 Task: Add Attachment from "Attach a link" to Card Card0000000040 in Board Board0000000010 in Workspace WS0000000004 in Trello. Add Cover Red to Card Card0000000040 in Board Board0000000010 in Workspace WS0000000004 in Trello. Add "Join Card" Button Button0000000040  to Card Card0000000040 in Board Board0000000010 in Workspace WS0000000004 in Trello. Add Description DS0000000040 to Card Card0000000040 in Board Board0000000010 in Workspace WS0000000004 in Trello. Add Comment CM0000000040 to Card Card0000000040 in Board Board0000000010 in Workspace WS0000000004 in Trello
Action: Mouse moved to (846, 434)
Screenshot: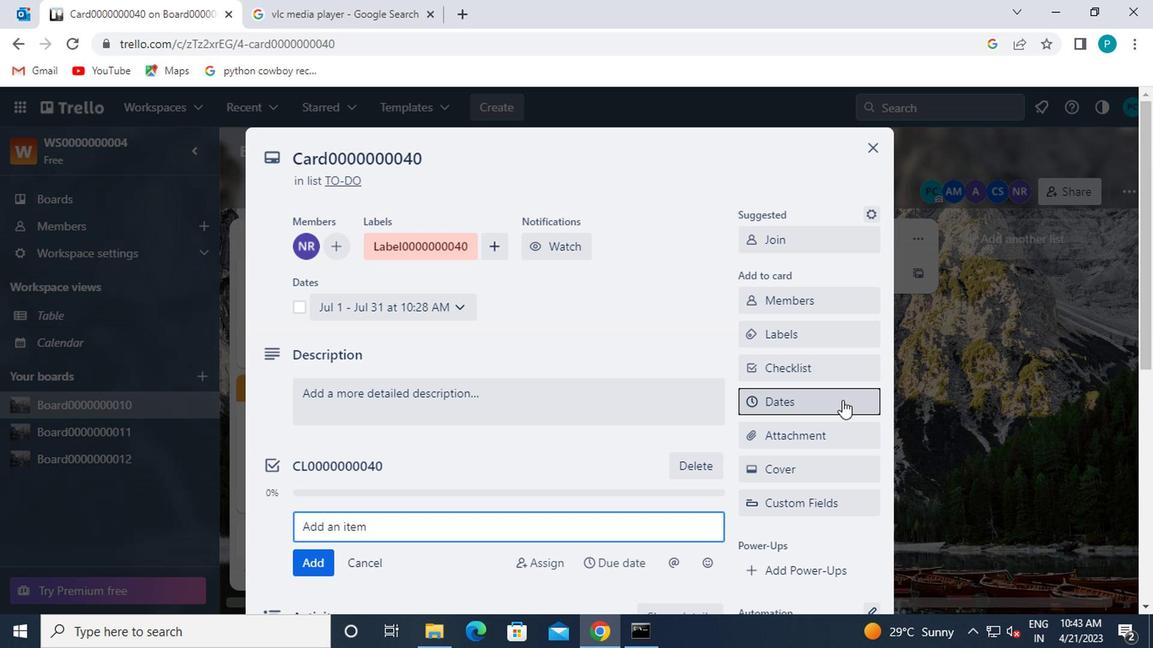 
Action: Mouse pressed left at (846, 434)
Screenshot: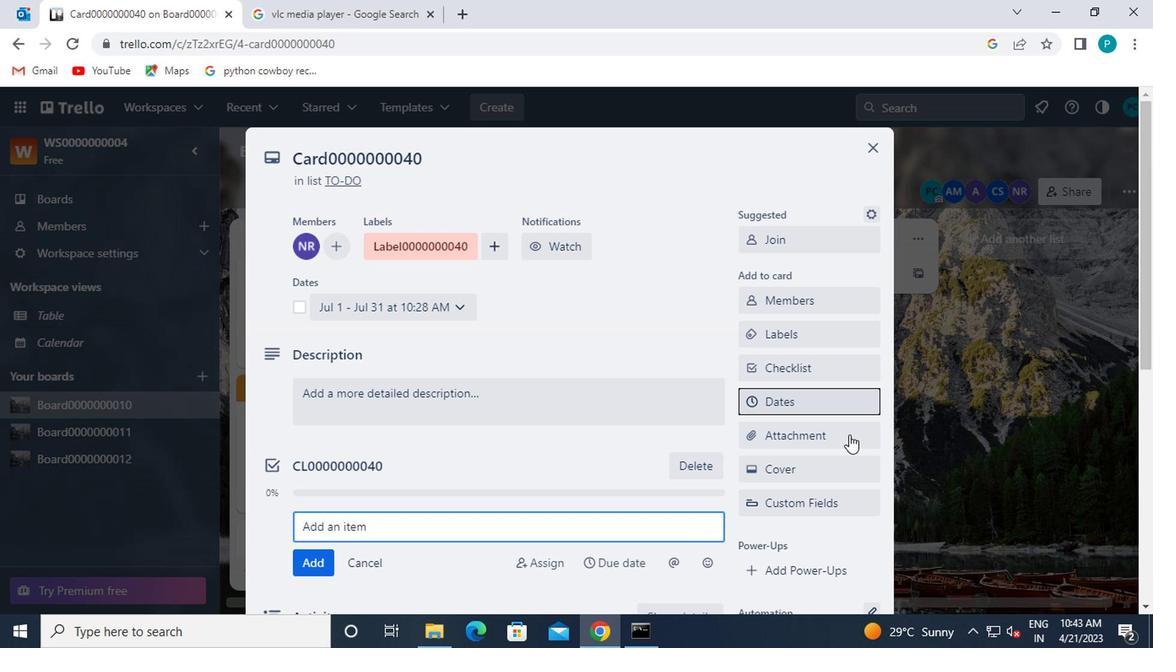 
Action: Mouse moved to (362, 14)
Screenshot: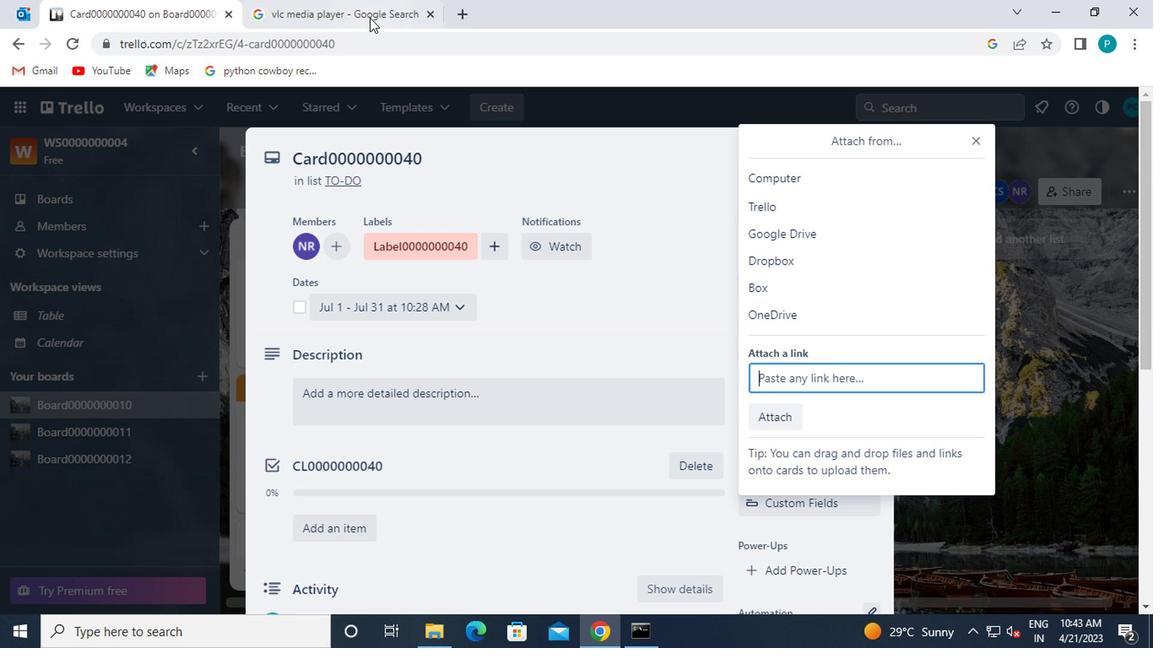 
Action: Mouse pressed left at (362, 14)
Screenshot: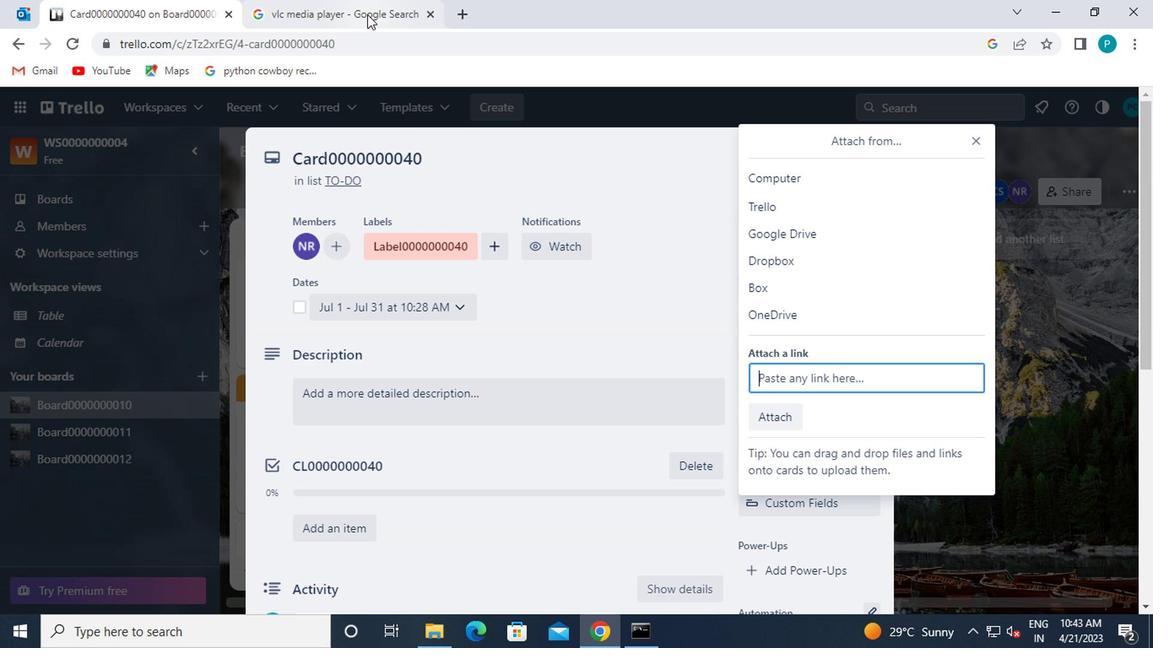 
Action: Key pressed ctrl+C
Screenshot: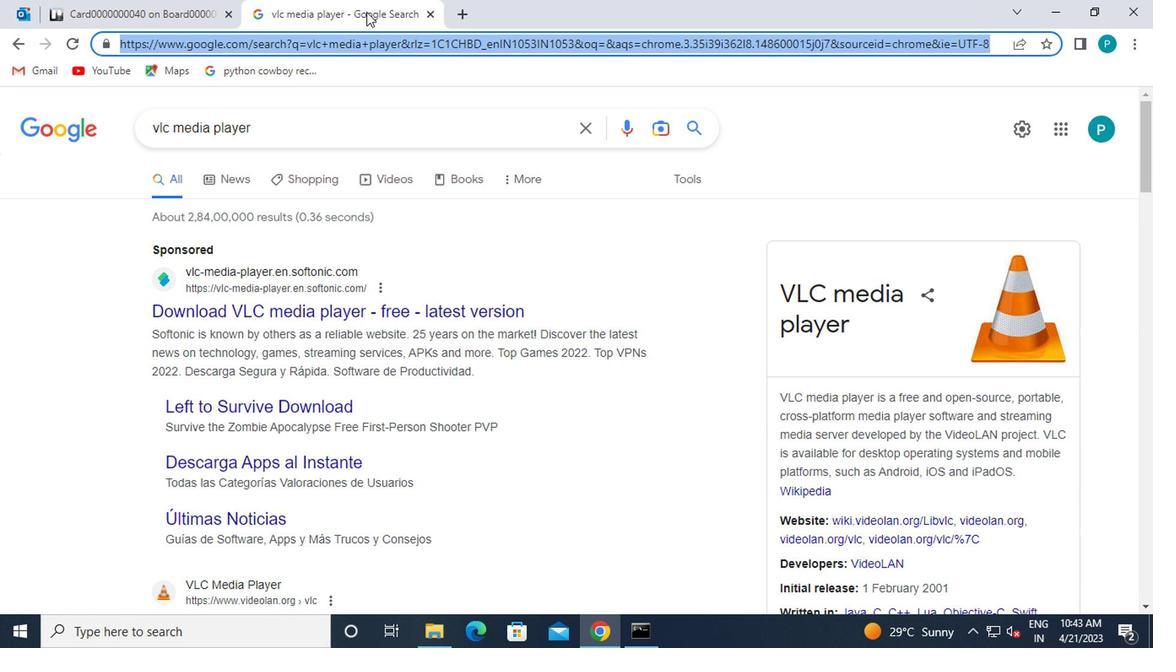 
Action: Mouse moved to (184, 10)
Screenshot: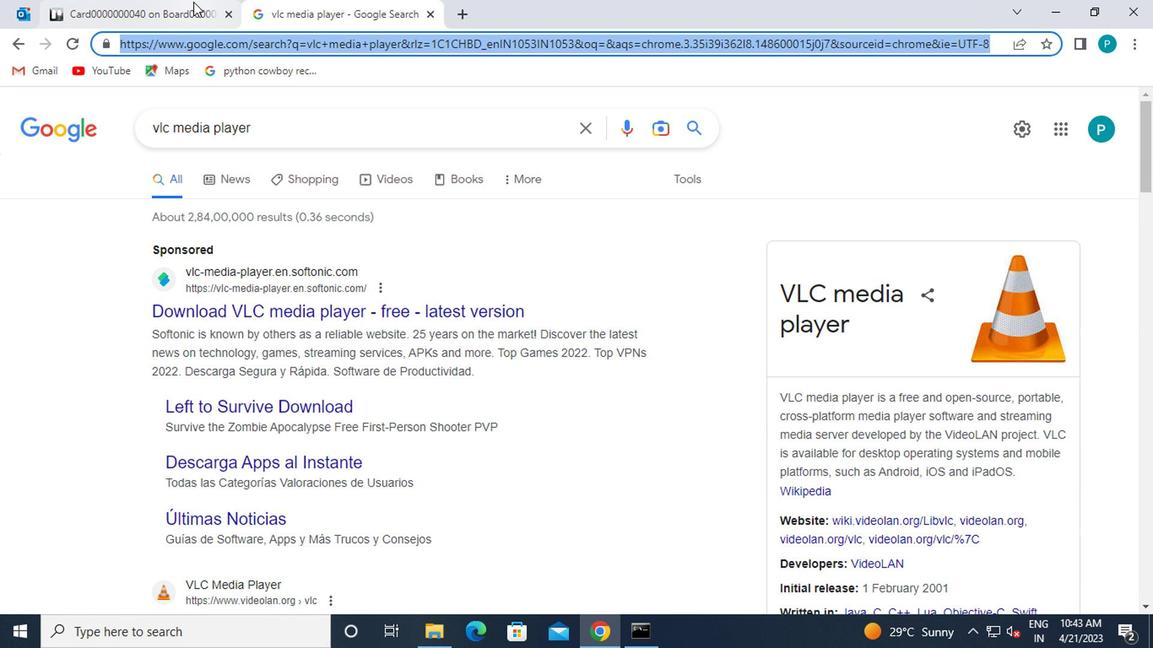 
Action: Mouse pressed left at (184, 10)
Screenshot: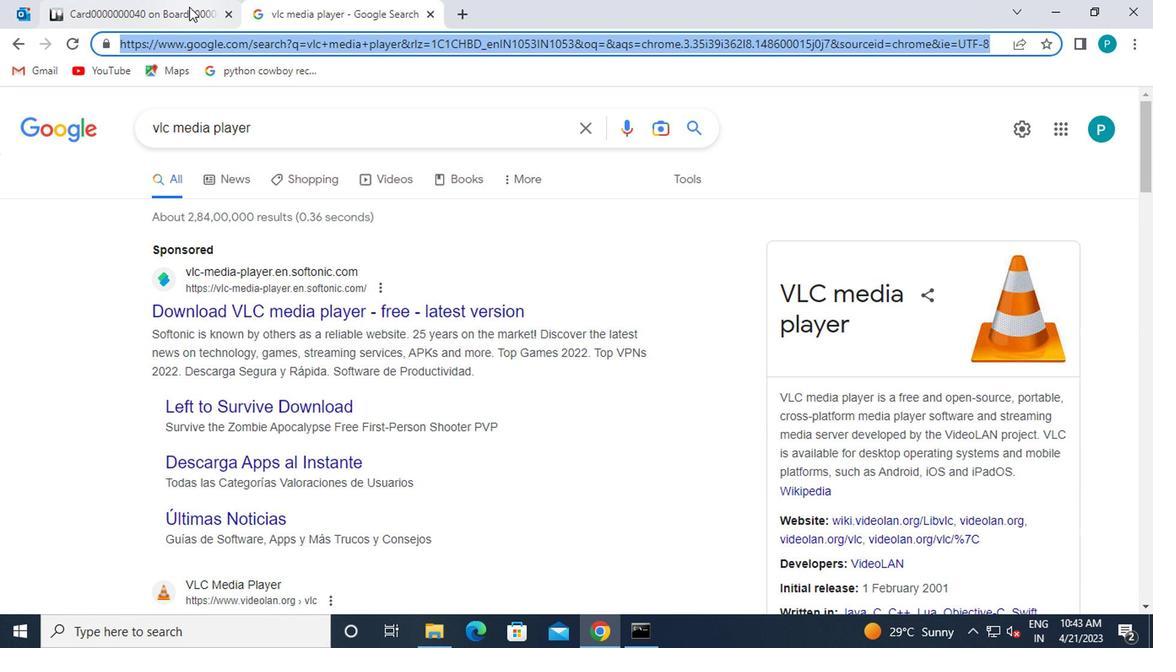 
Action: Mouse moved to (197, 4)
Screenshot: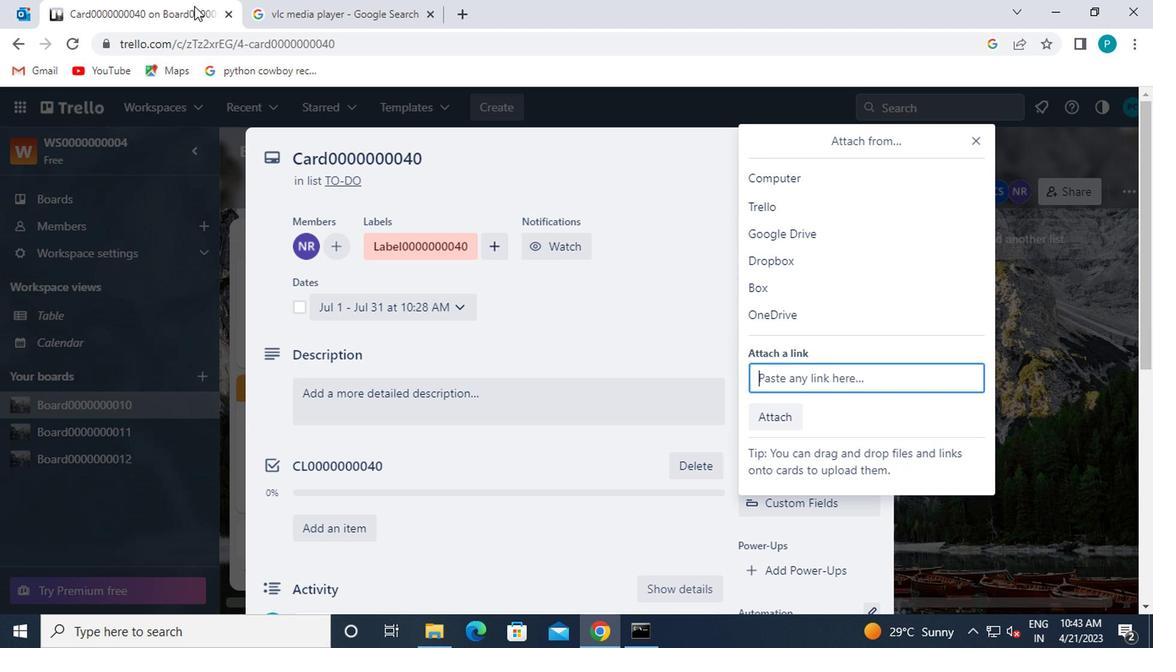 
Action: Key pressed ctrl+V
Screenshot: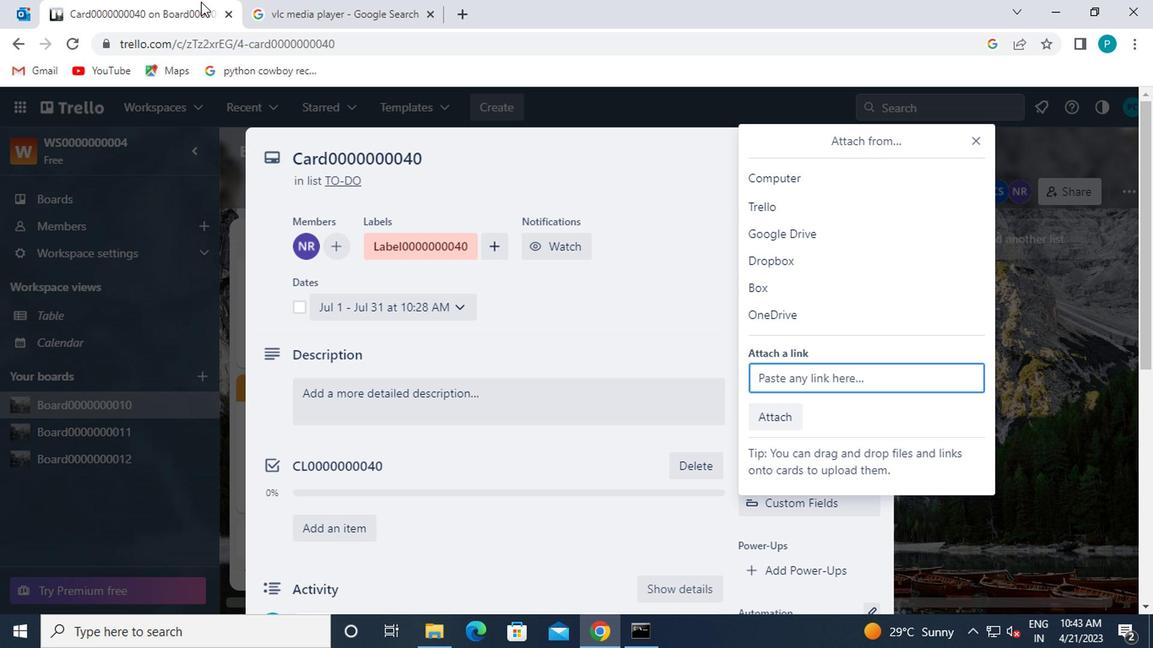 
Action: Mouse moved to (833, 415)
Screenshot: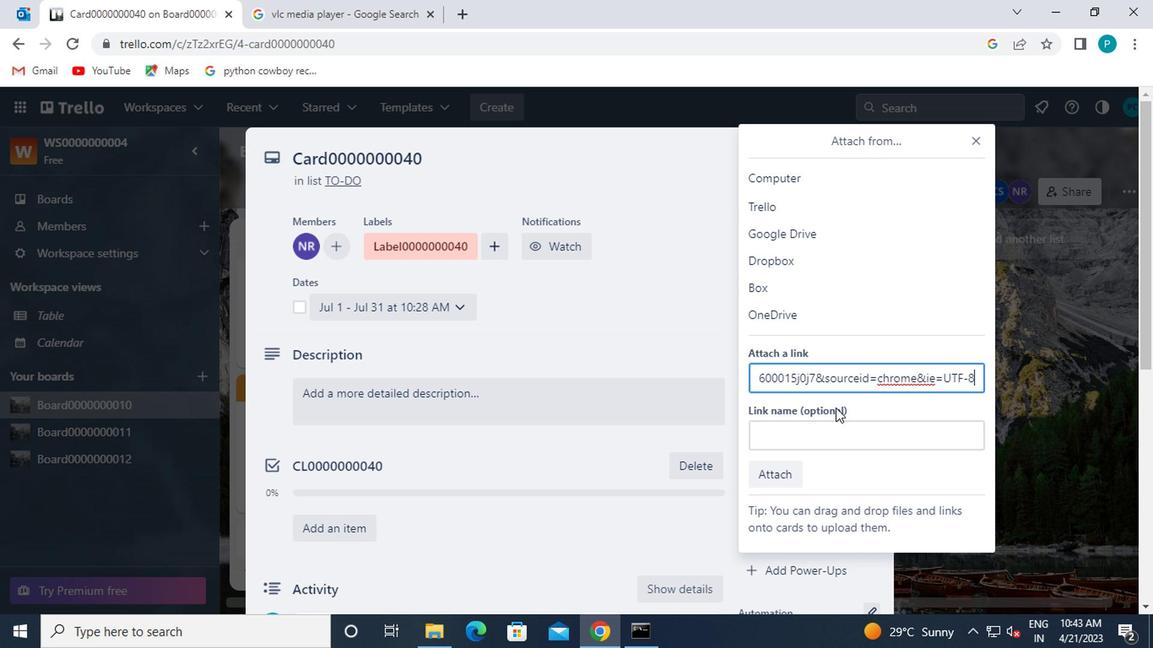 
Action: Mouse scrolled (833, 413) with delta (0, -1)
Screenshot: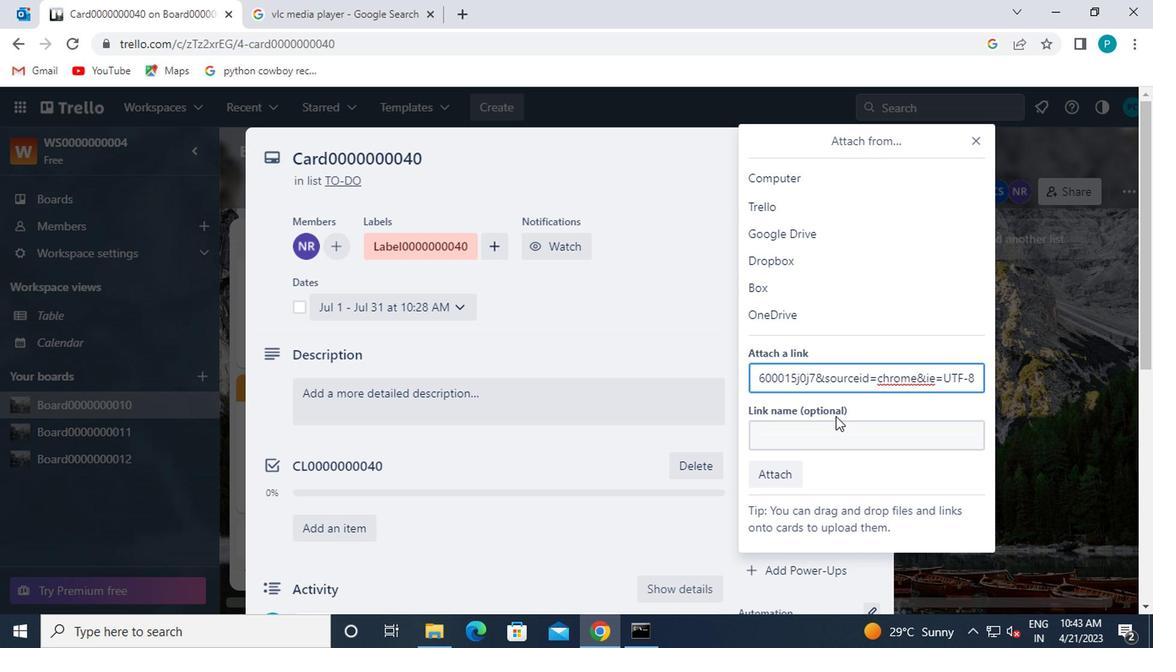 
Action: Mouse moved to (791, 466)
Screenshot: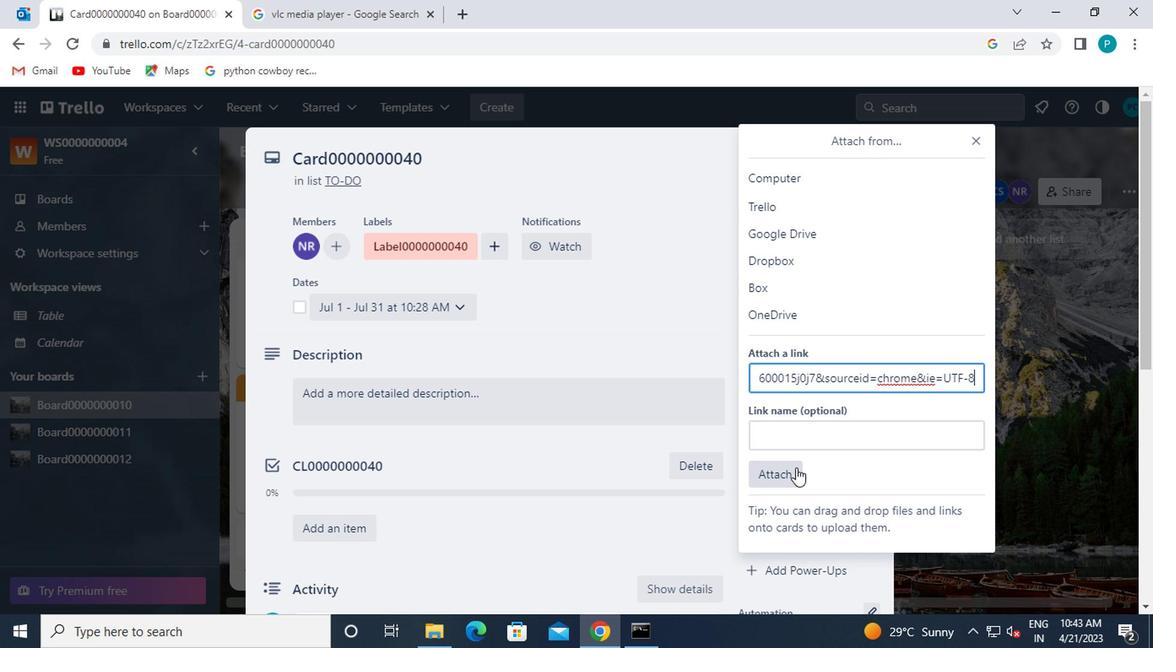 
Action: Mouse pressed left at (791, 466)
Screenshot: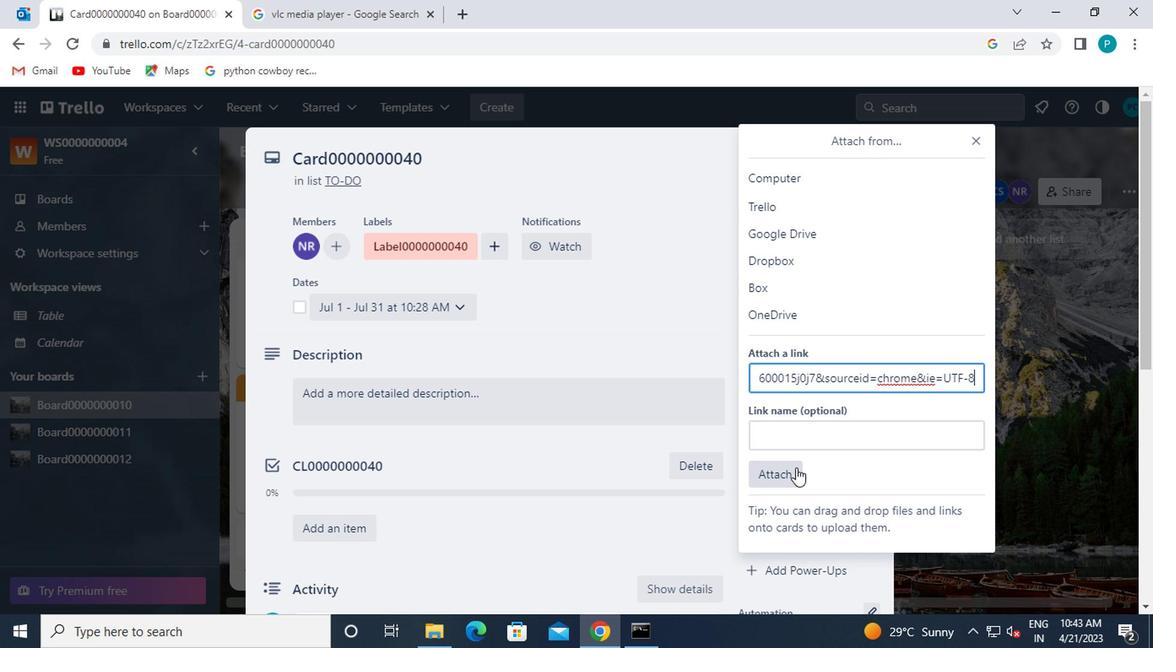 
Action: Mouse moved to (722, 424)
Screenshot: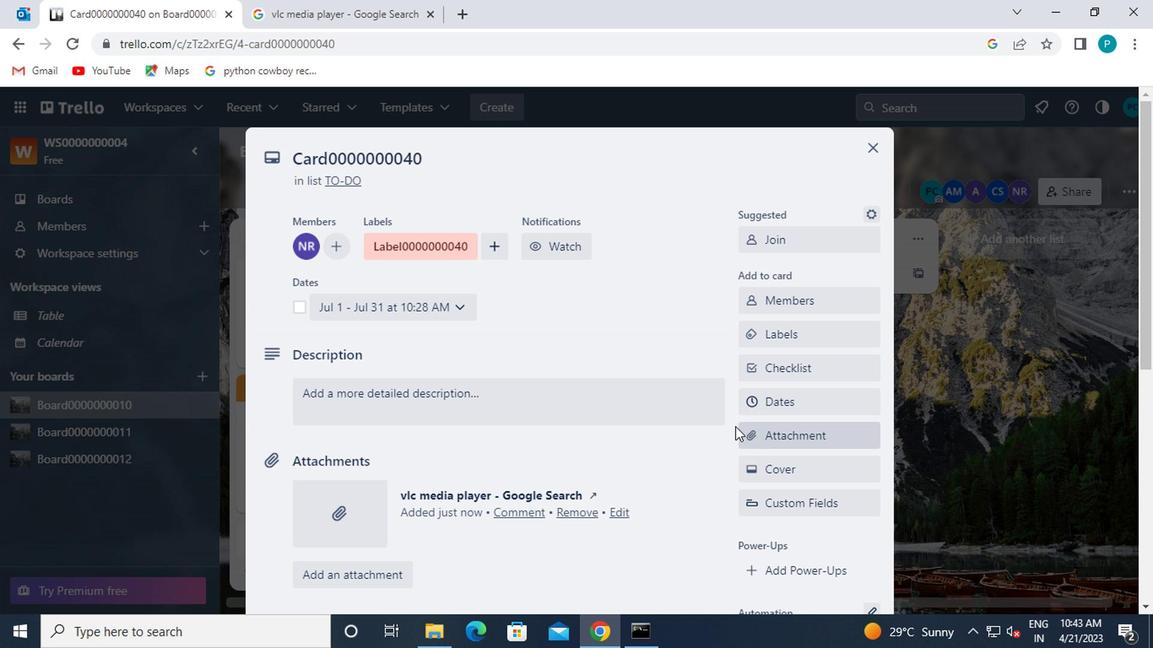 
Action: Mouse scrolled (722, 424) with delta (0, 0)
Screenshot: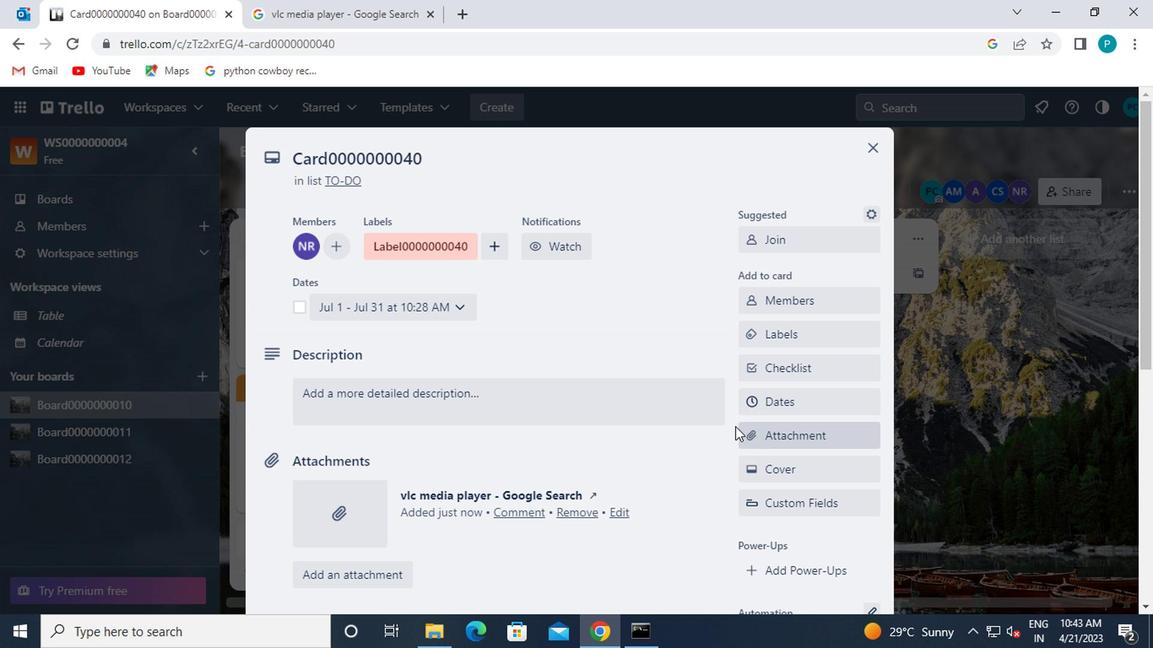 
Action: Mouse moved to (756, 392)
Screenshot: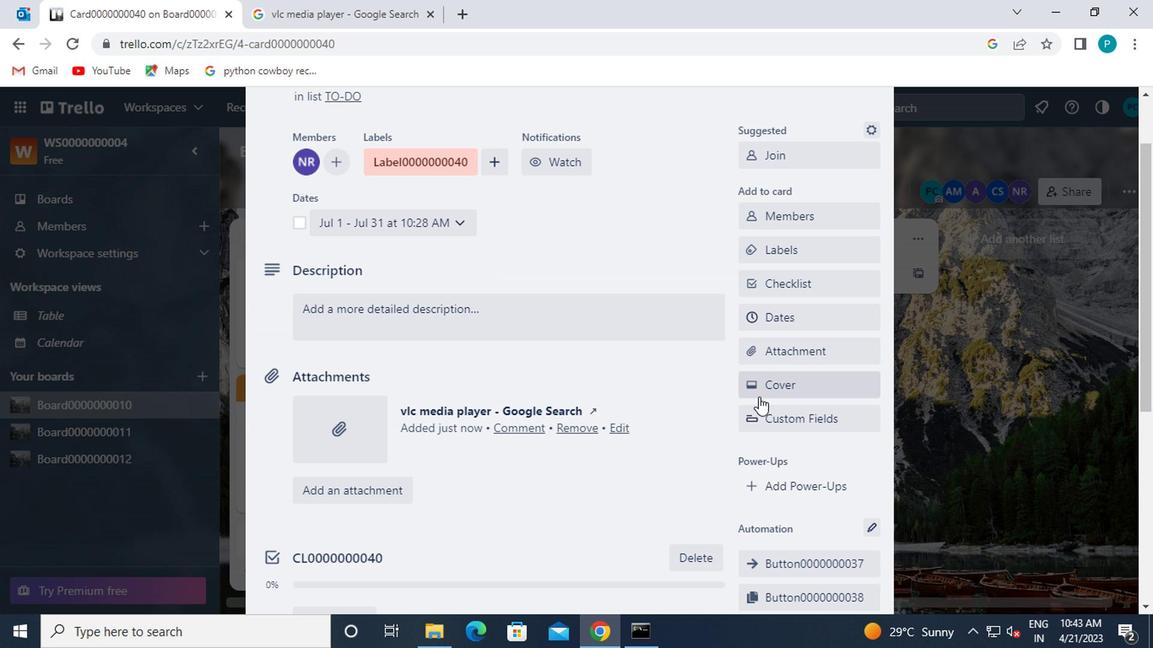 
Action: Mouse pressed left at (756, 392)
Screenshot: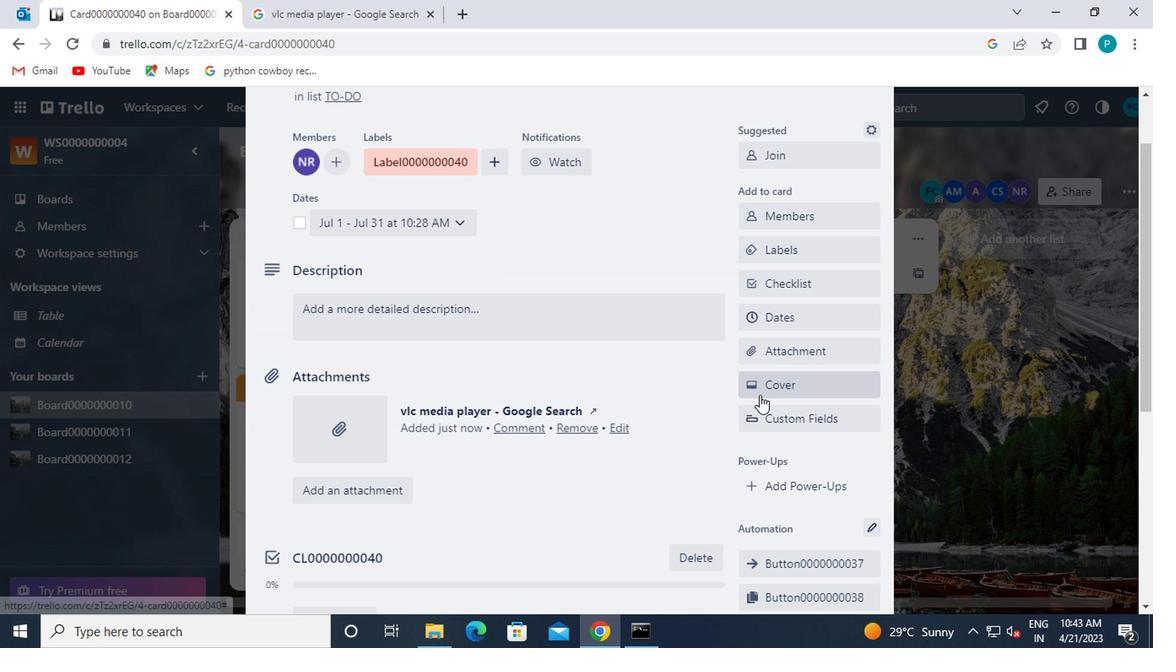 
Action: Mouse moved to (894, 293)
Screenshot: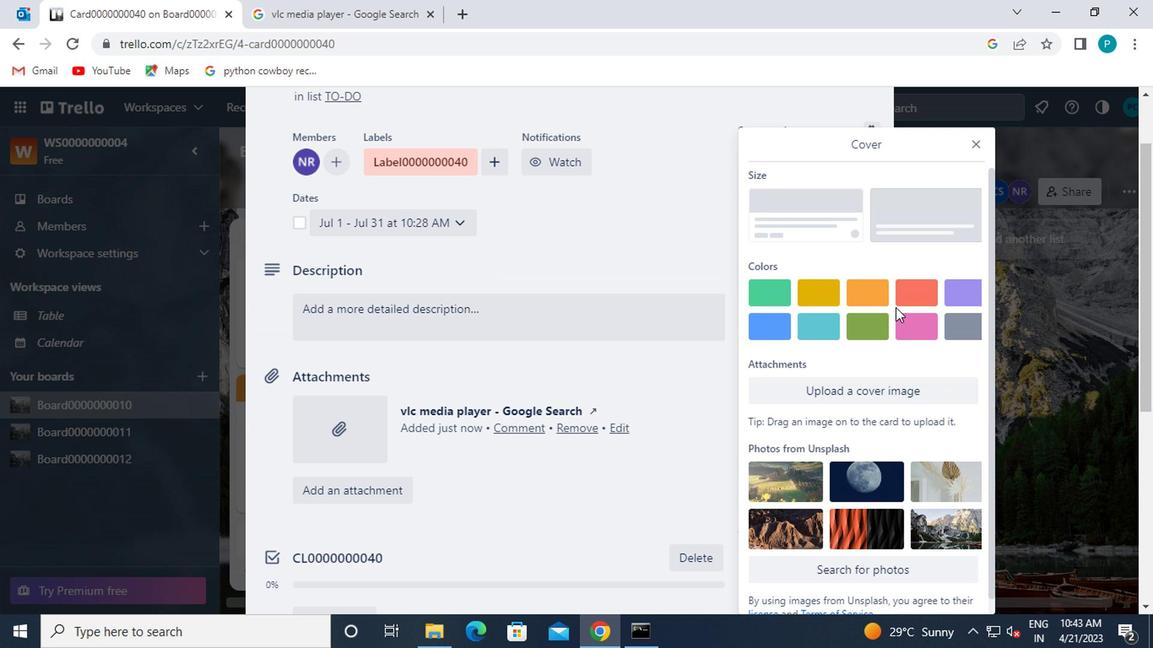 
Action: Mouse pressed left at (894, 293)
Screenshot: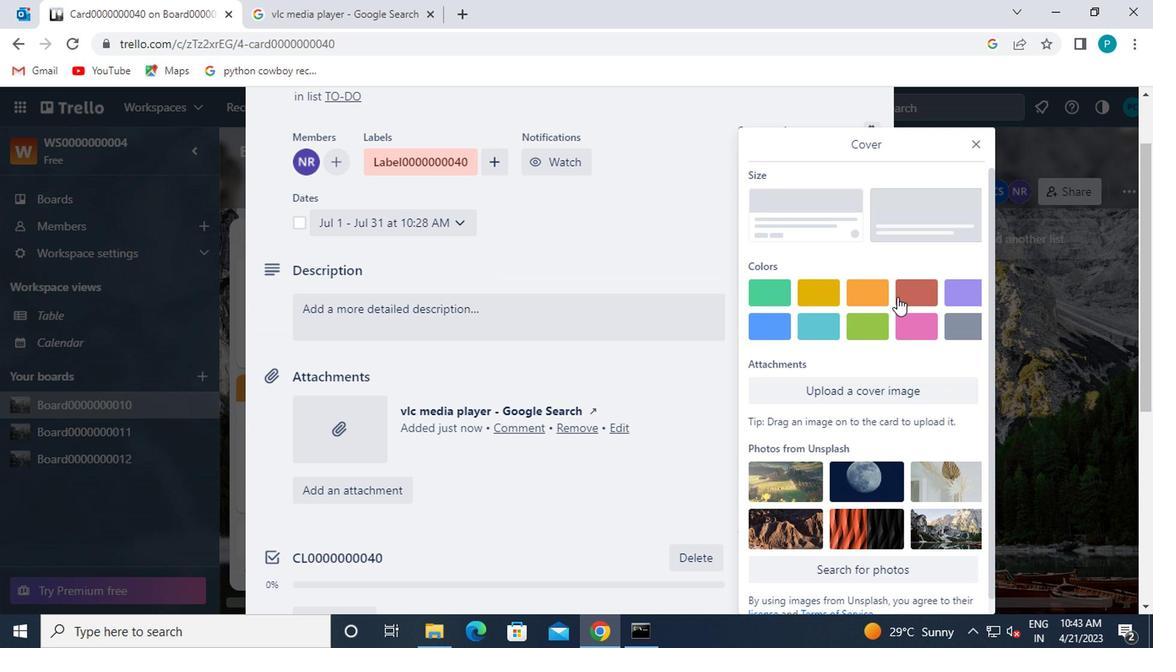 
Action: Mouse moved to (972, 145)
Screenshot: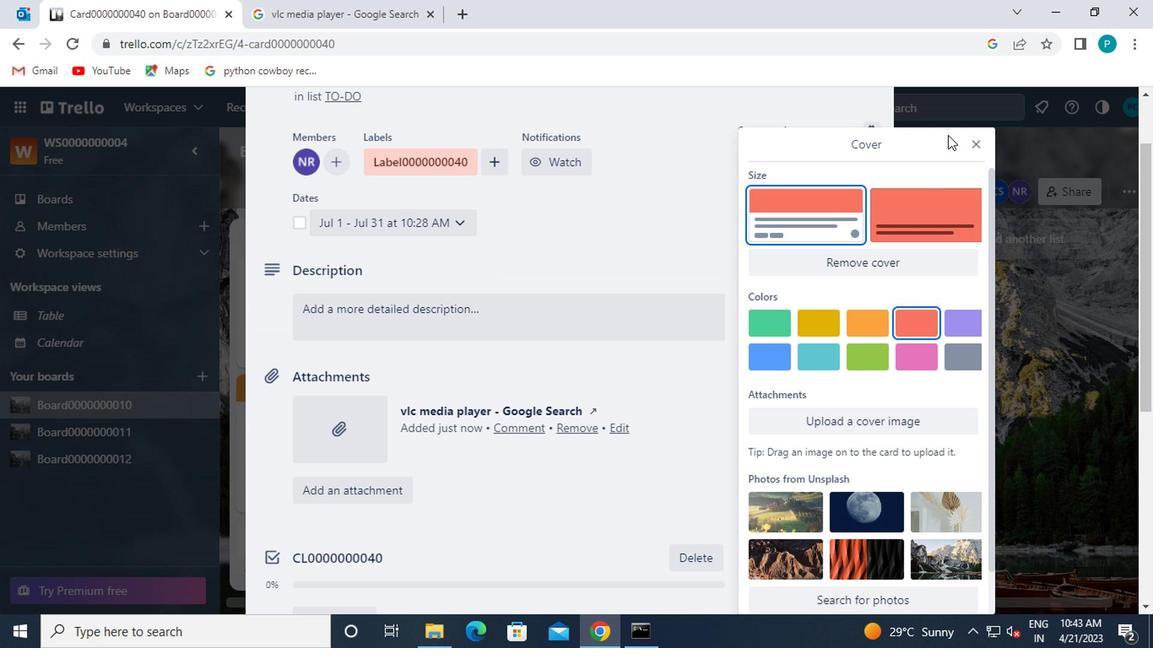 
Action: Mouse pressed left at (972, 145)
Screenshot: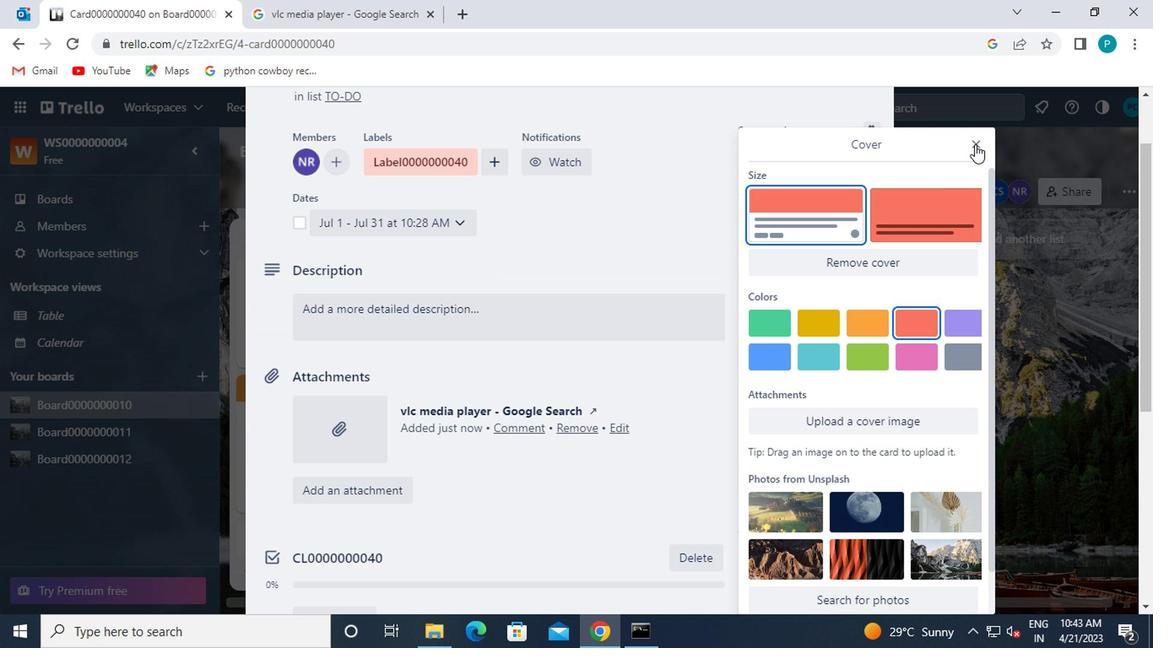 
Action: Mouse moved to (701, 387)
Screenshot: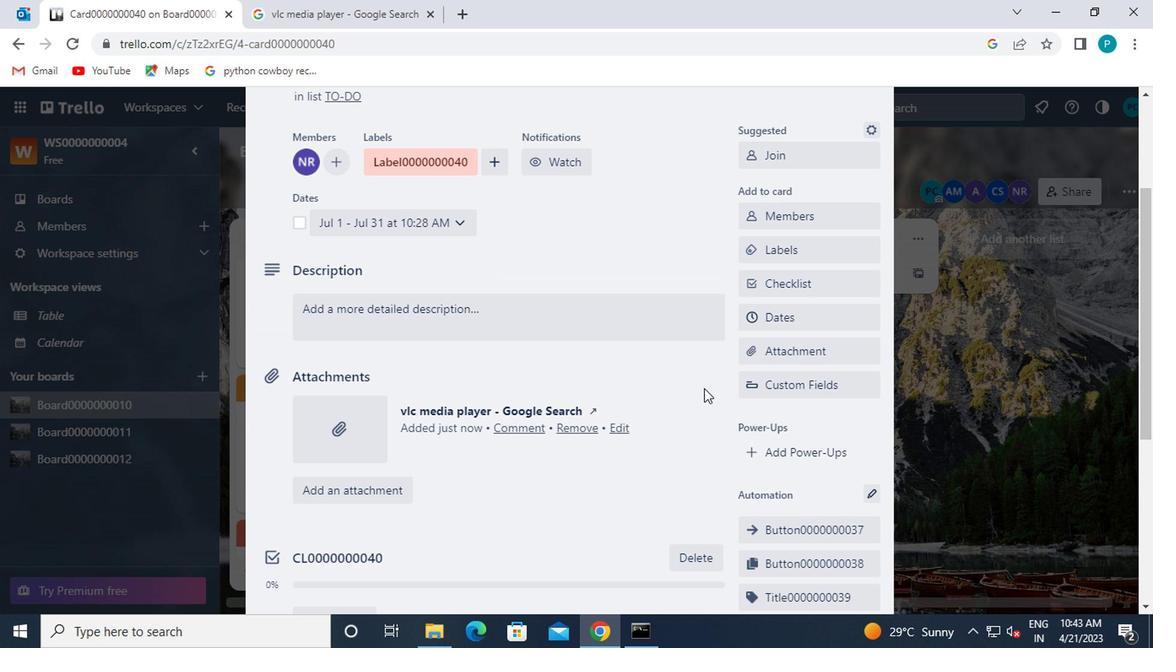 
Action: Mouse scrolled (701, 386) with delta (0, -1)
Screenshot: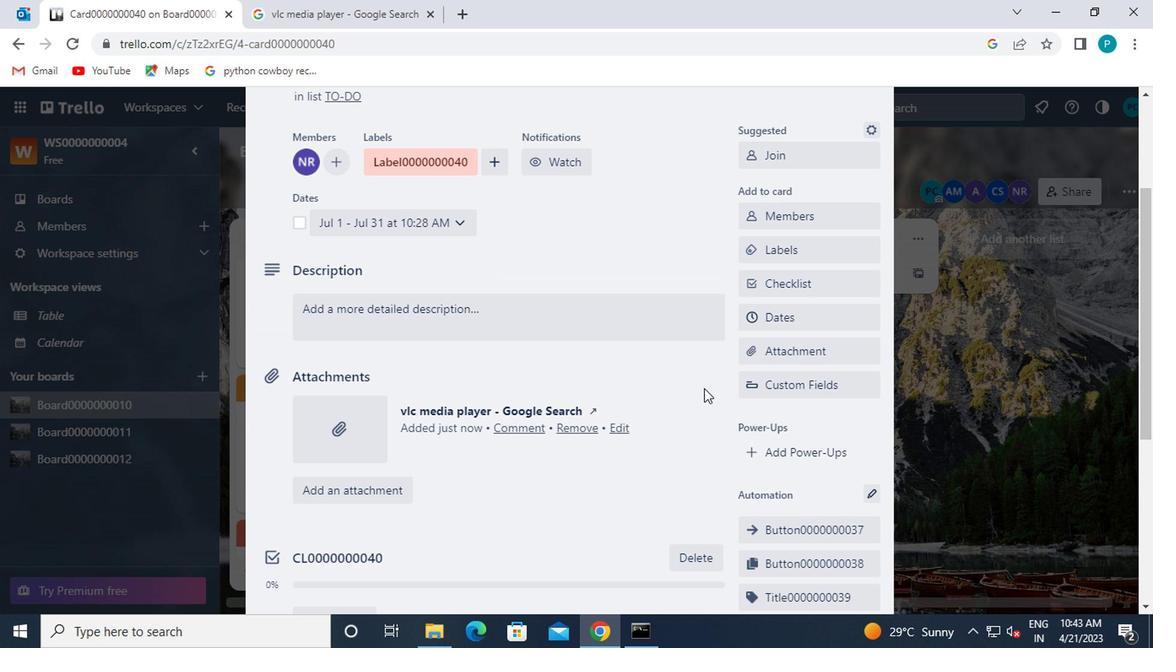 
Action: Mouse moved to (765, 539)
Screenshot: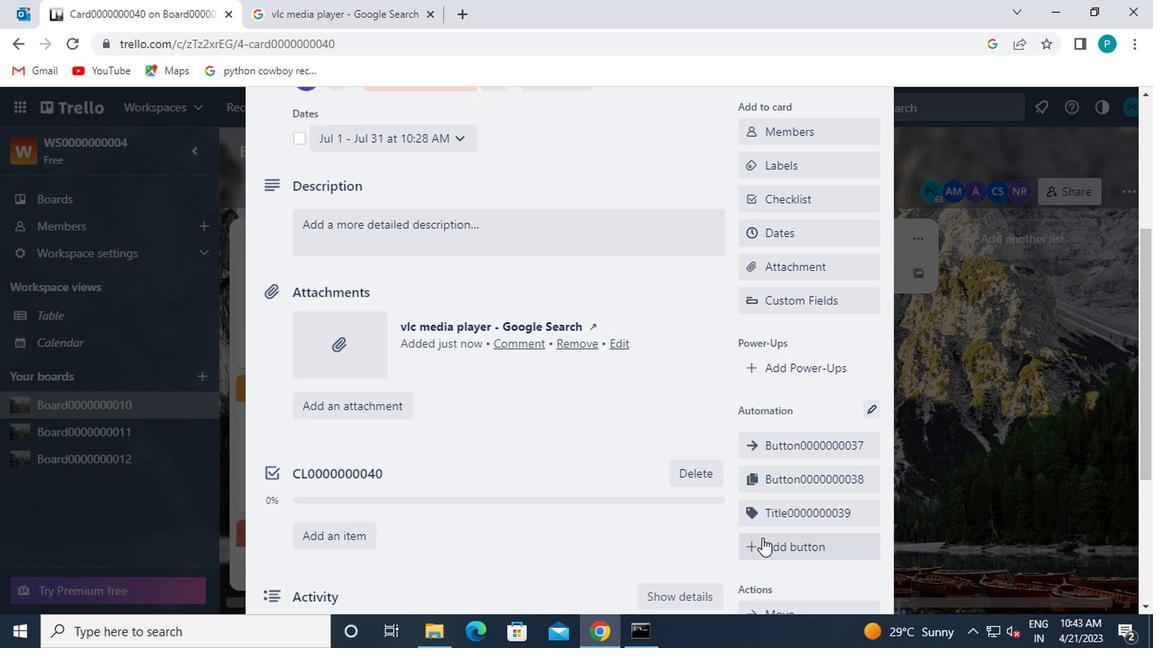 
Action: Mouse pressed left at (765, 539)
Screenshot: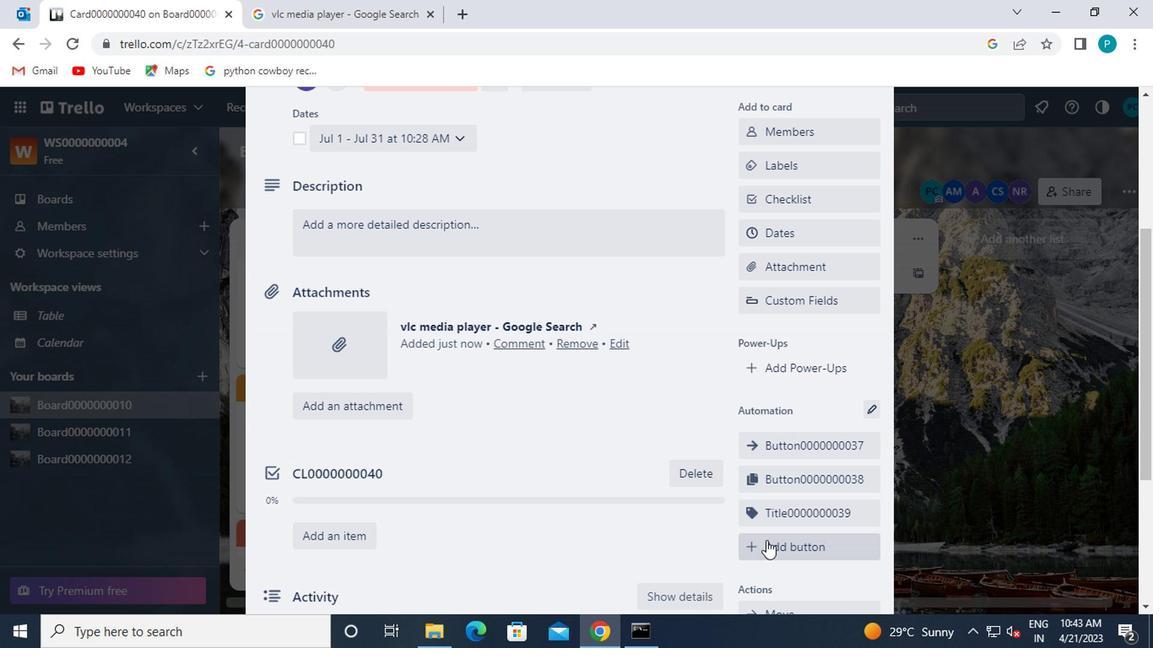 
Action: Mouse moved to (800, 330)
Screenshot: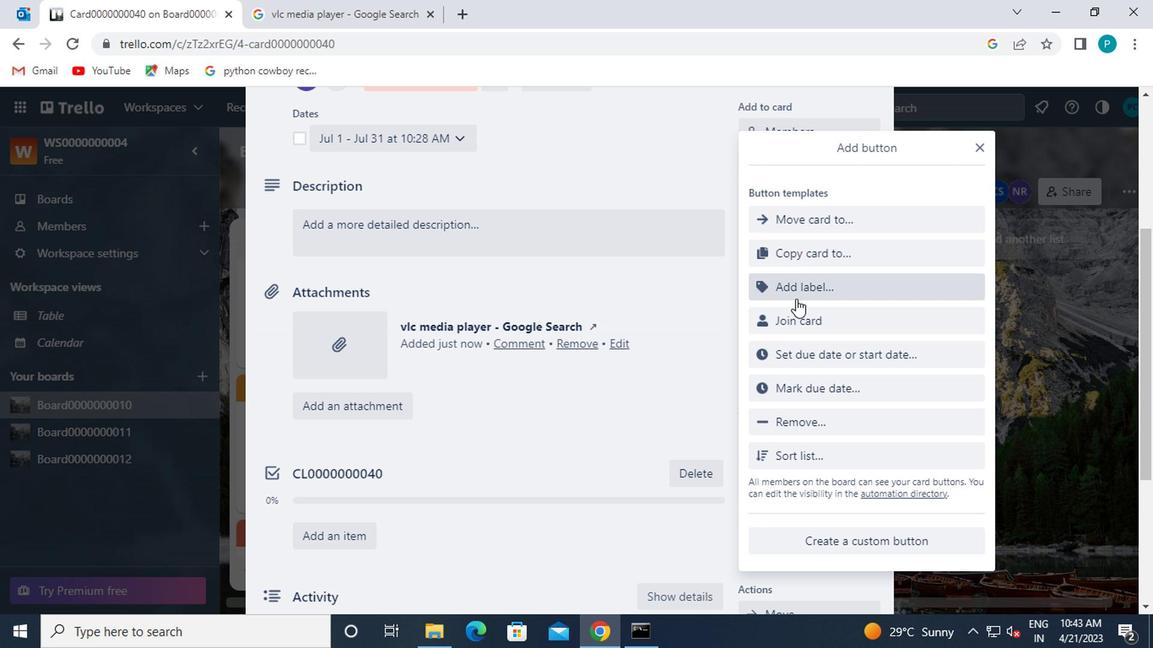 
Action: Mouse pressed left at (800, 330)
Screenshot: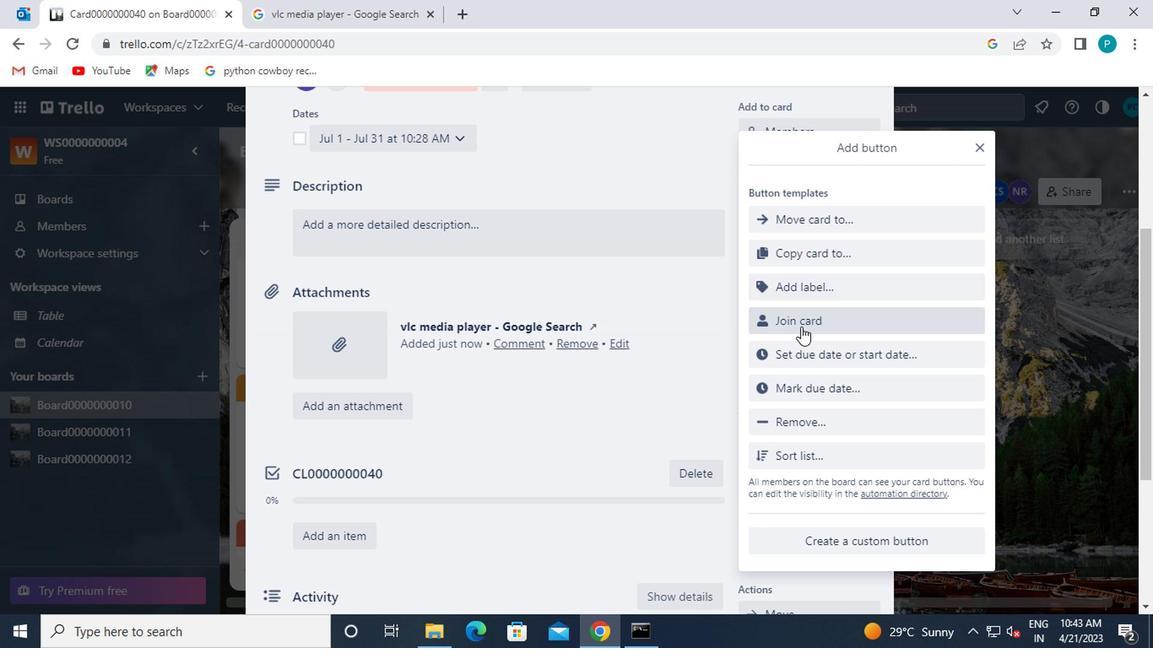 
Action: Mouse moved to (798, 310)
Screenshot: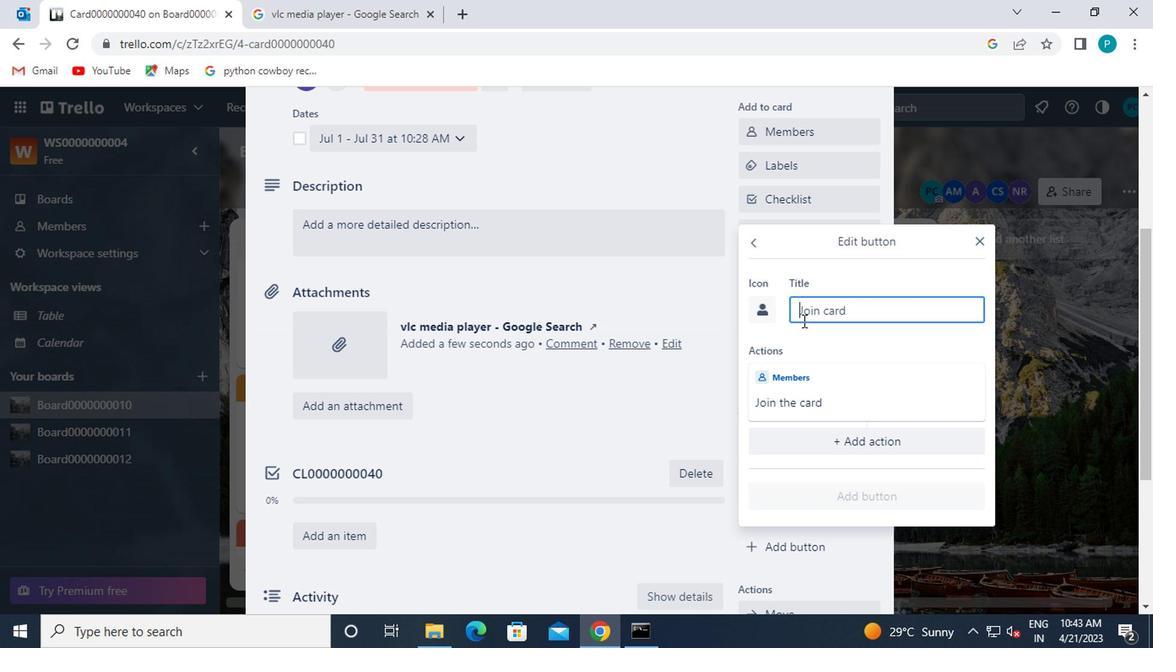 
Action: Mouse pressed left at (798, 310)
Screenshot: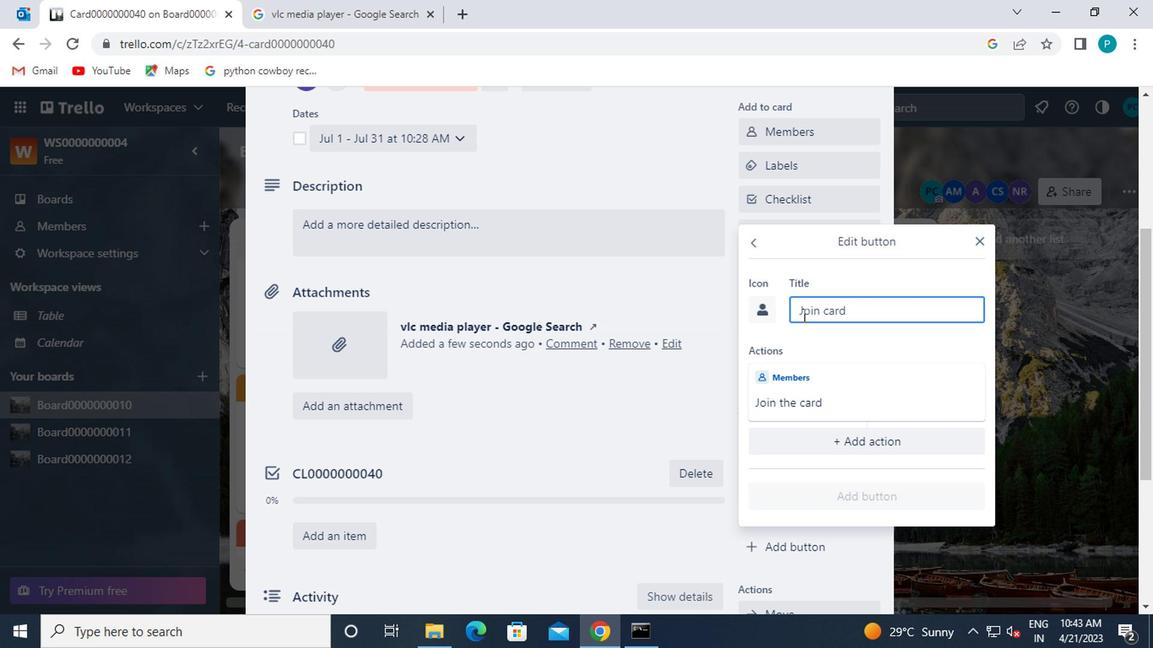 
Action: Mouse moved to (798, 310)
Screenshot: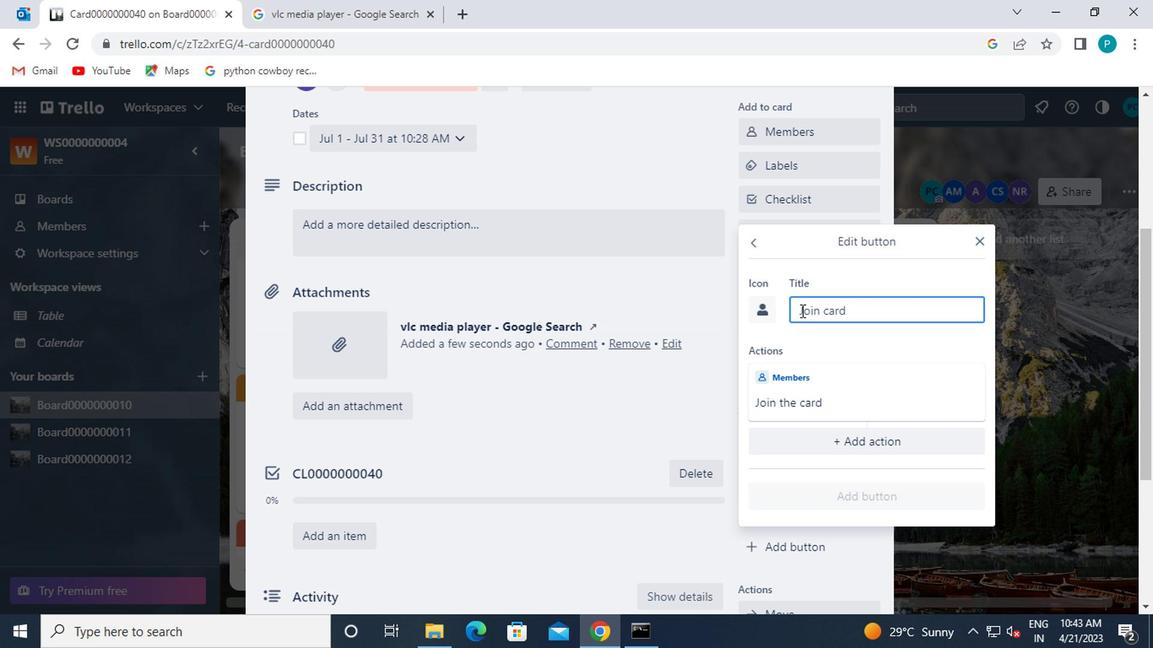 
Action: Key pressed <Key.caps_lock>ctrl+B<Key.caps_lock><Key.backspace><Key.caps_lock>b<Key.caps_lock><Key.backspace>b<Key.caps_lock>utton0000000040
Screenshot: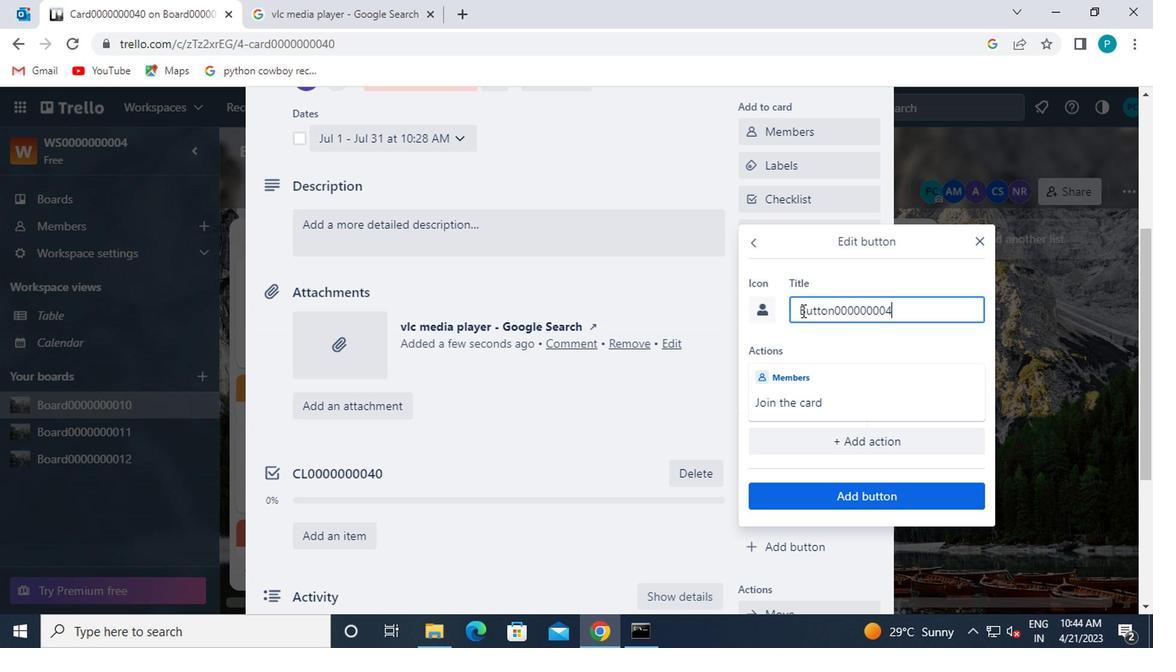 
Action: Mouse moved to (833, 484)
Screenshot: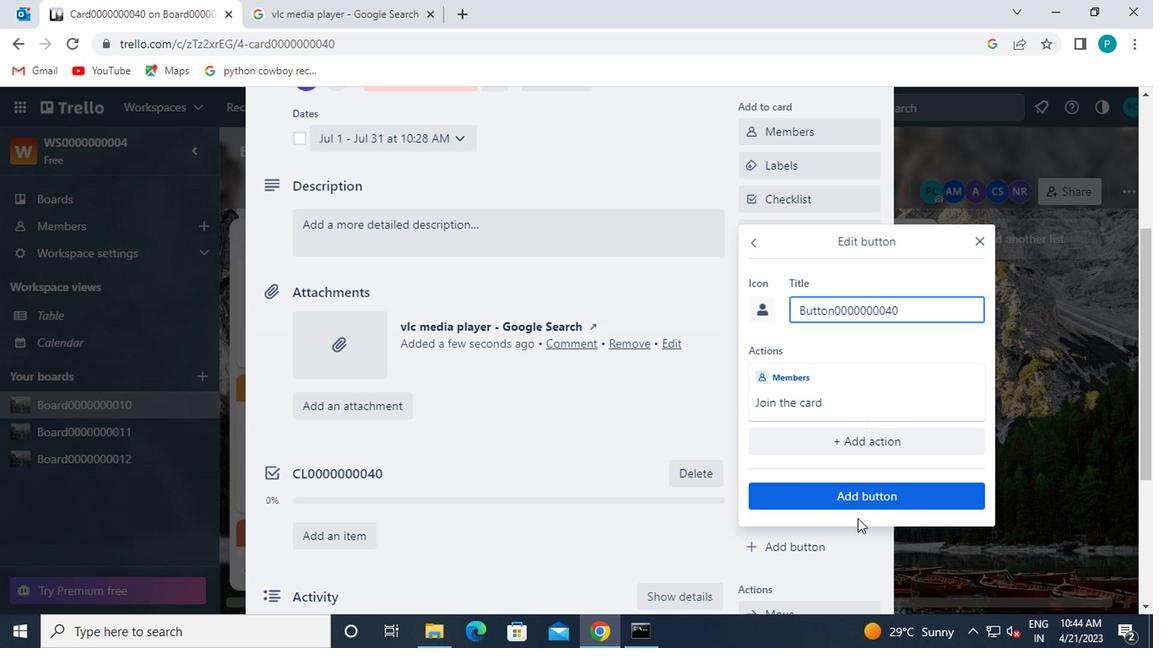 
Action: Mouse pressed left at (833, 484)
Screenshot: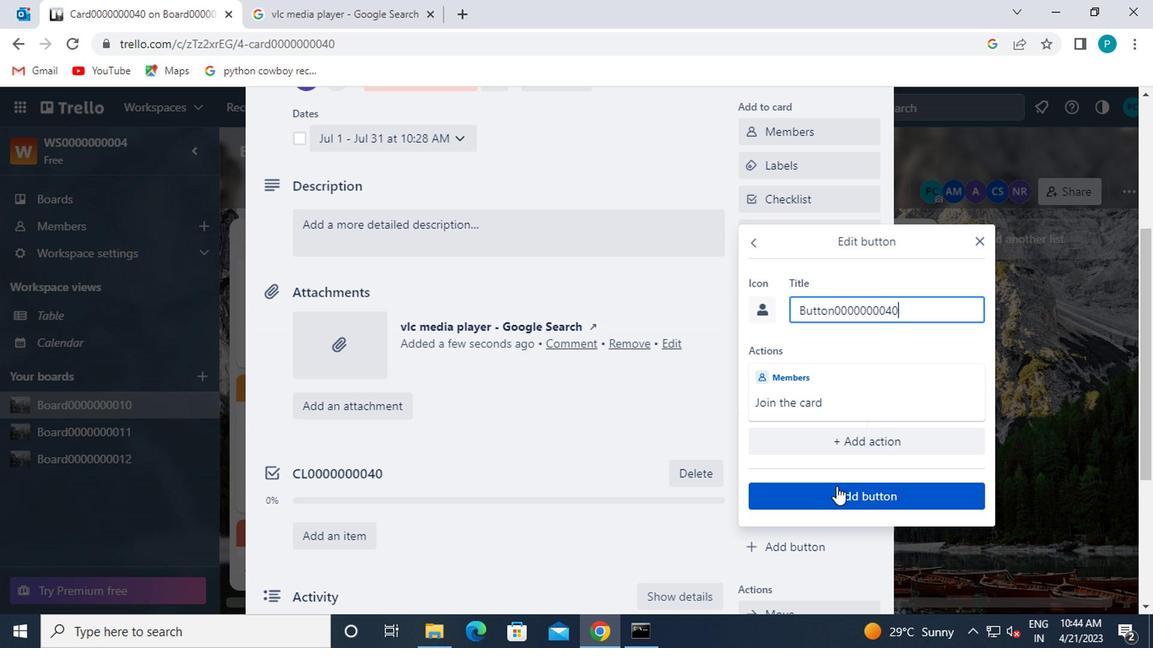 
Action: Mouse moved to (444, 244)
Screenshot: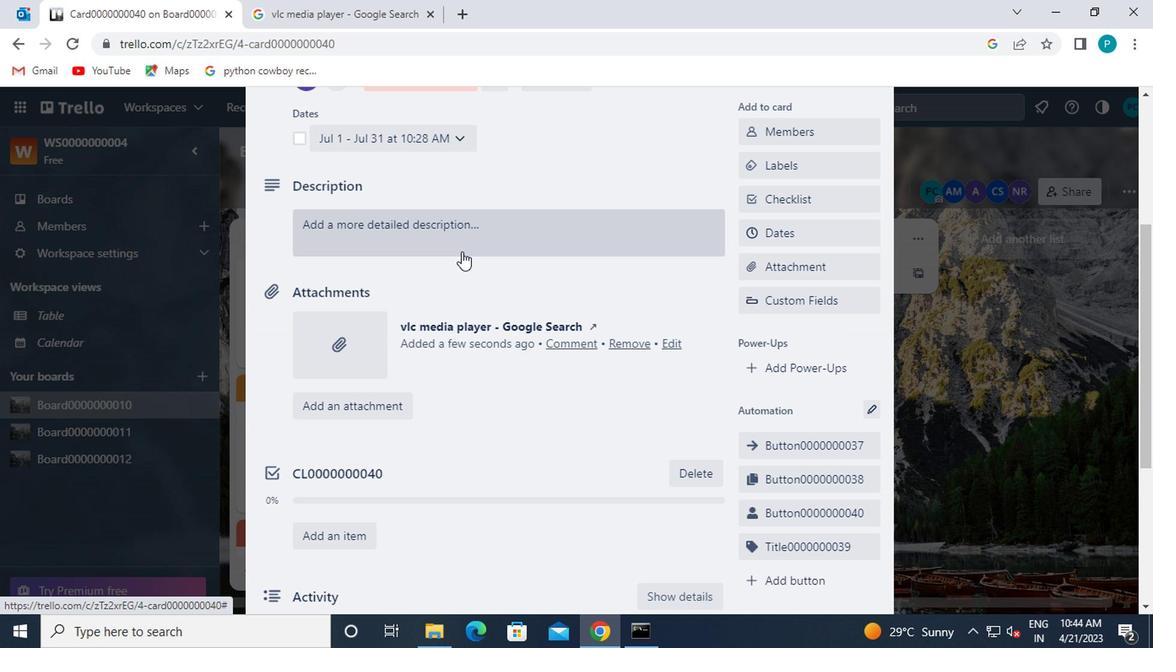
Action: Mouse pressed left at (444, 244)
Screenshot: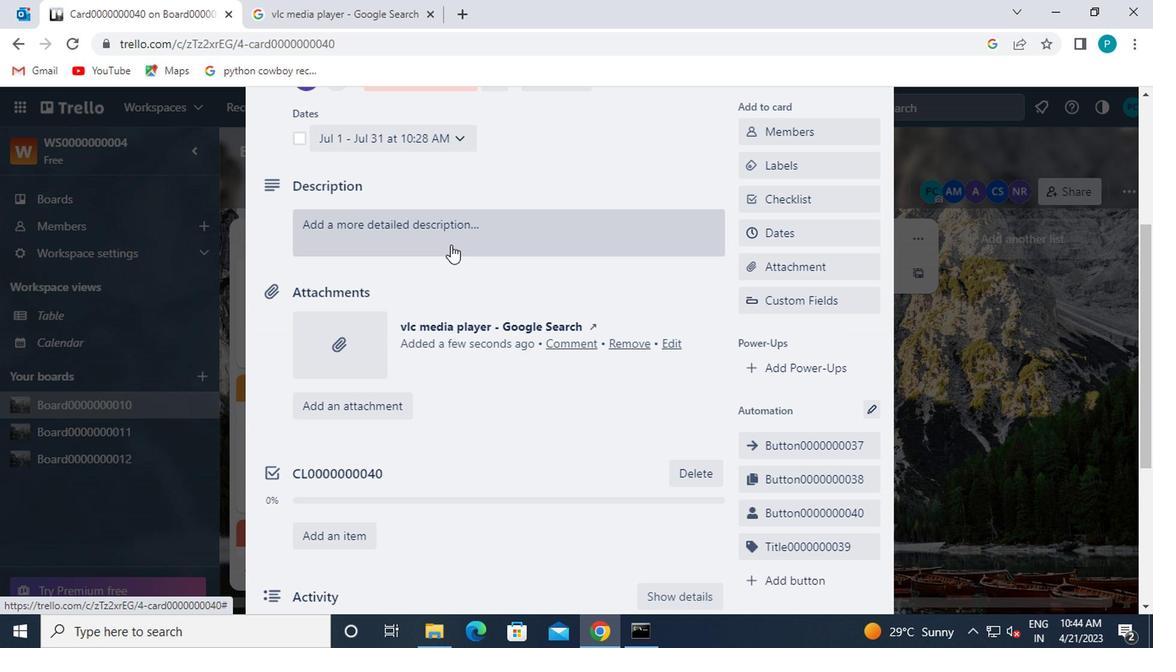 
Action: Key pressed <Key.caps_lock>ds0000000040
Screenshot: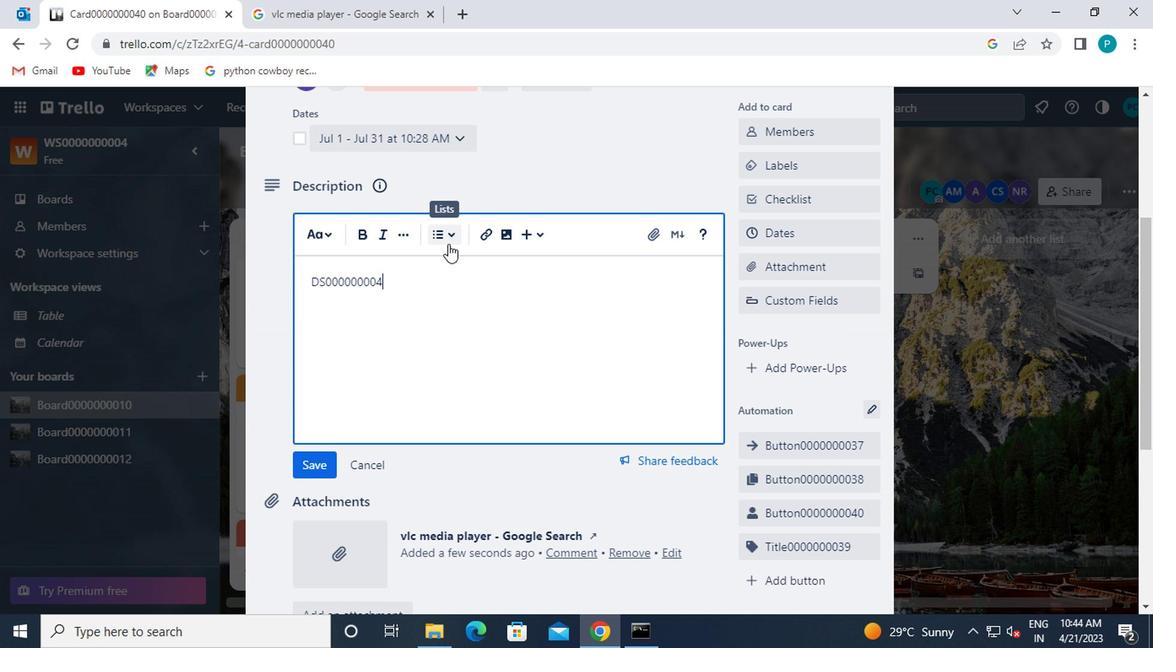 
Action: Mouse moved to (312, 456)
Screenshot: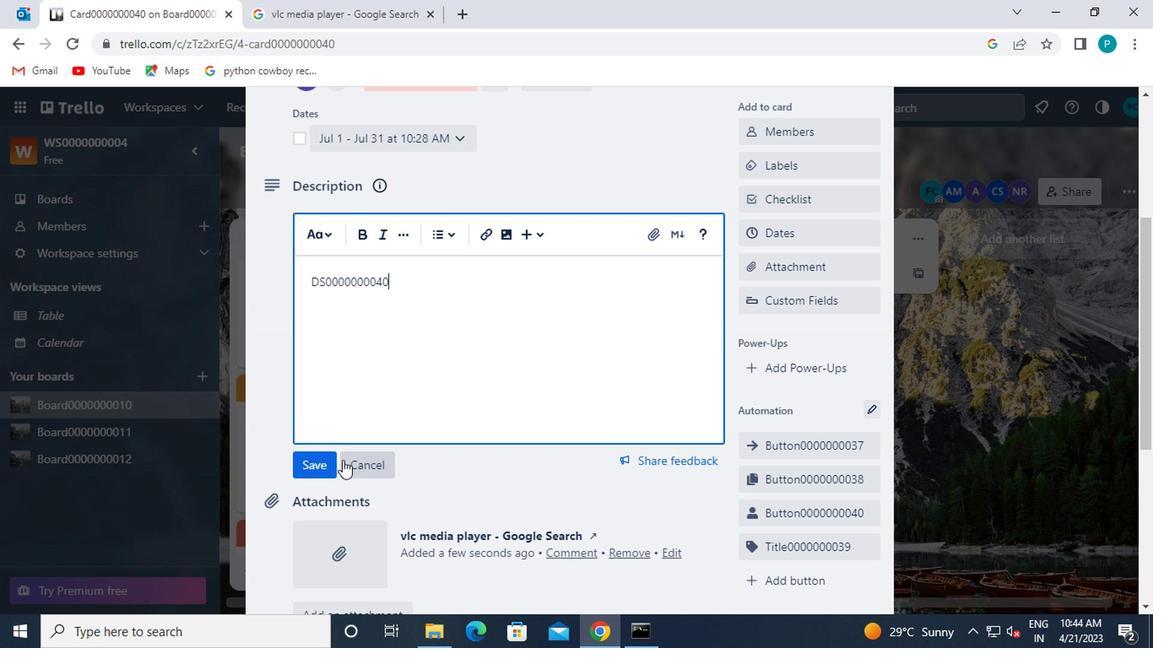 
Action: Mouse pressed left at (312, 456)
Screenshot: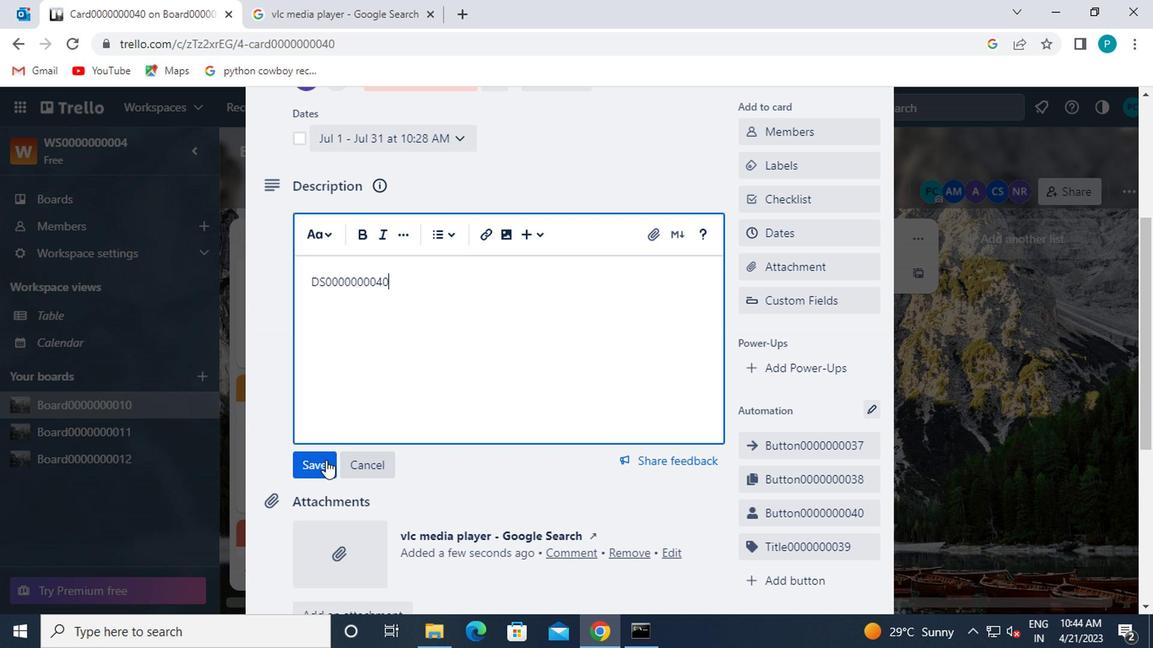 
Action: Mouse moved to (312, 456)
Screenshot: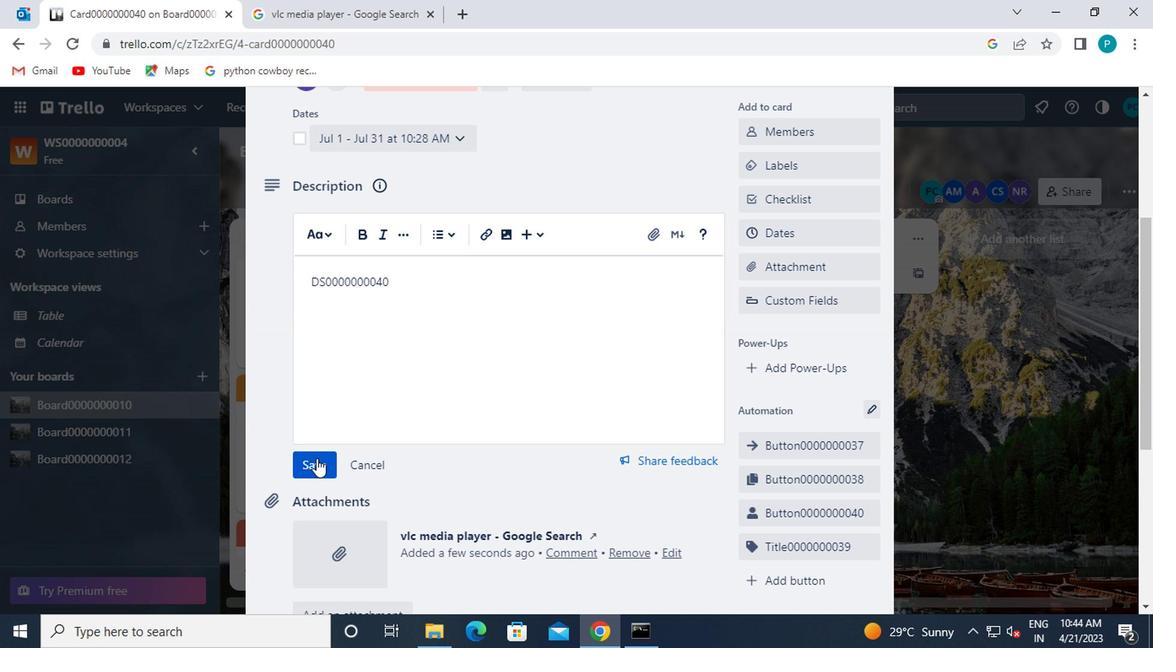
Action: Mouse scrolled (312, 455) with delta (0, 0)
Screenshot: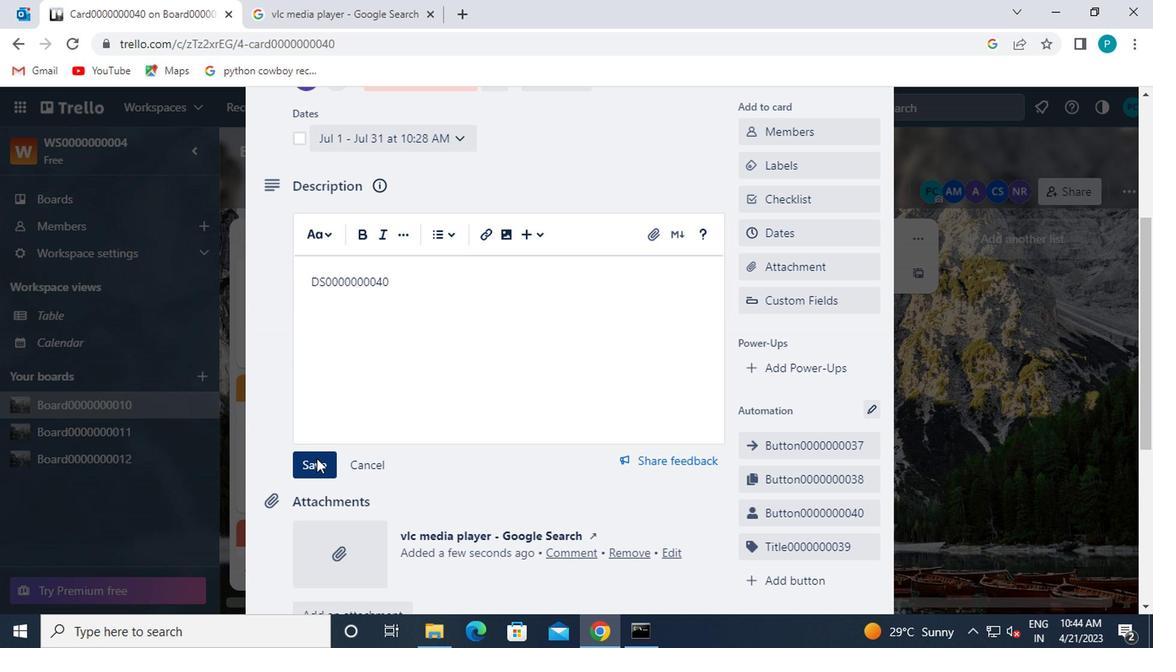 
Action: Mouse moved to (312, 456)
Screenshot: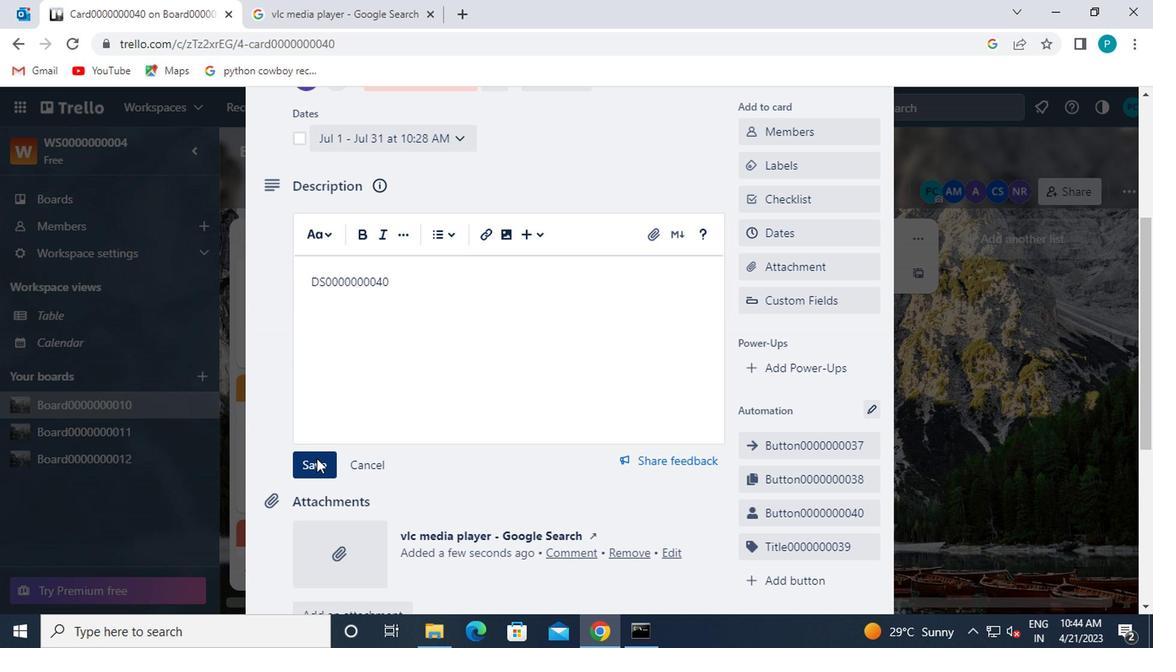 
Action: Mouse scrolled (312, 455) with delta (0, 0)
Screenshot: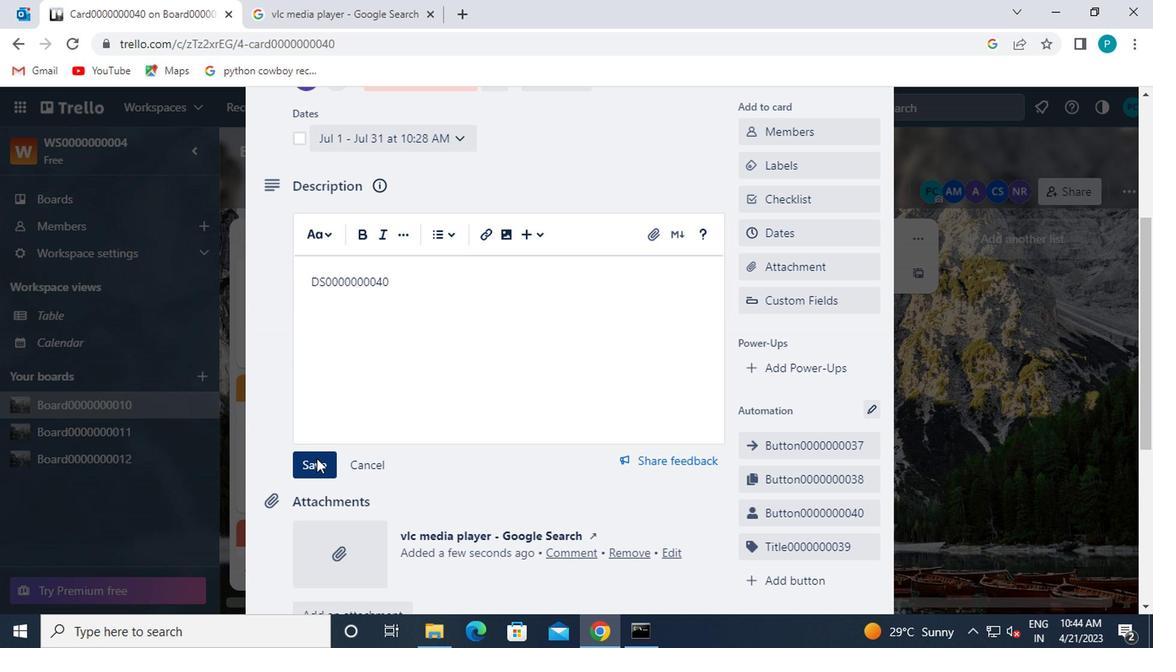 
Action: Mouse scrolled (312, 455) with delta (0, 0)
Screenshot: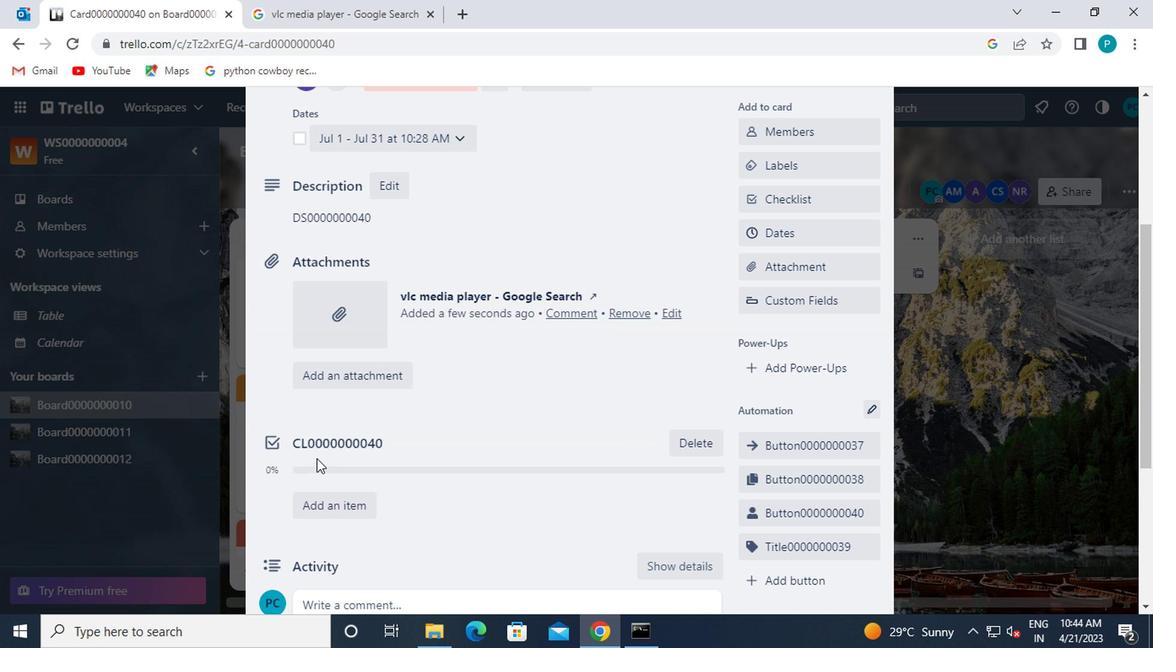 
Action: Mouse scrolled (312, 455) with delta (0, 0)
Screenshot: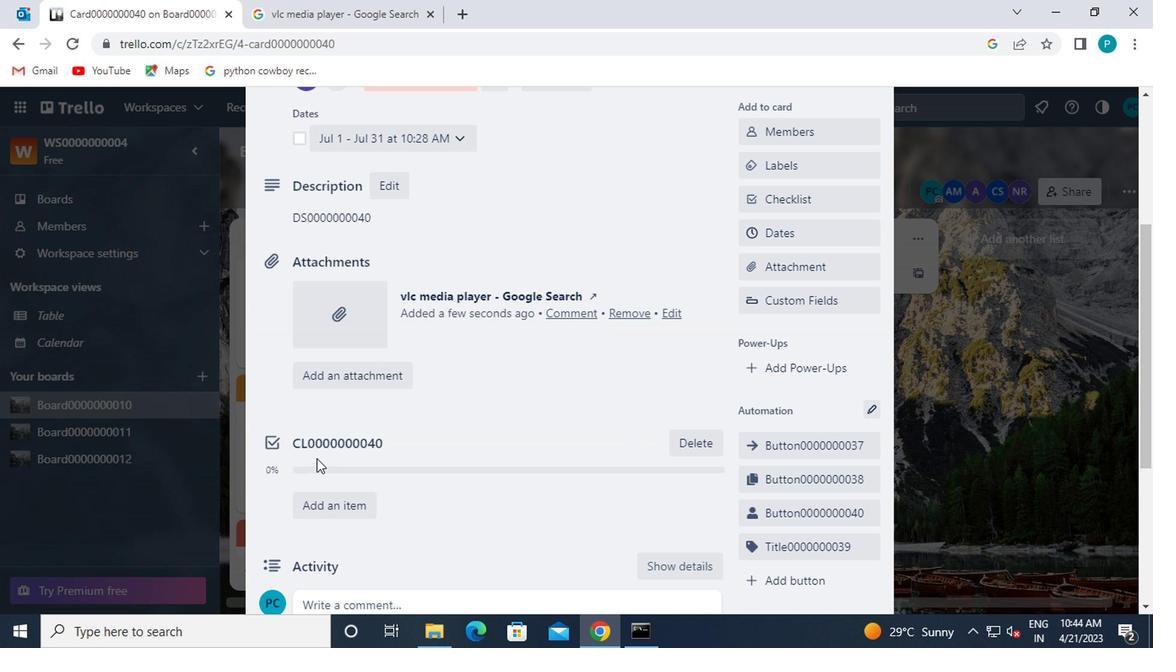 
Action: Mouse moved to (326, 326)
Screenshot: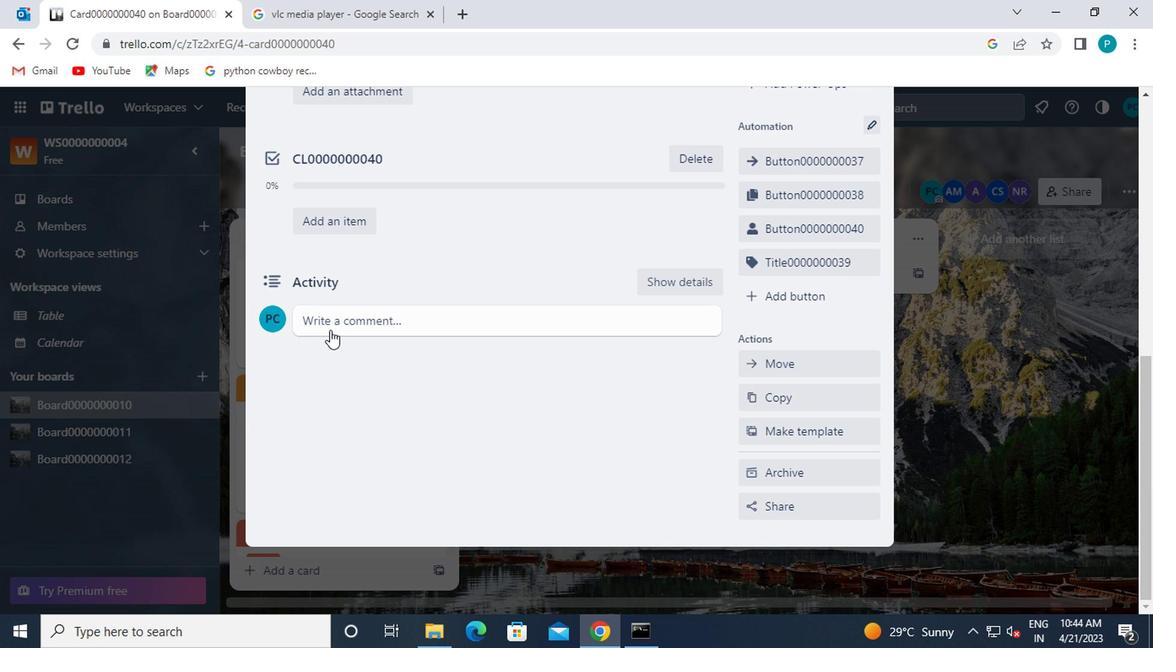 
Action: Mouse pressed left at (326, 326)
Screenshot: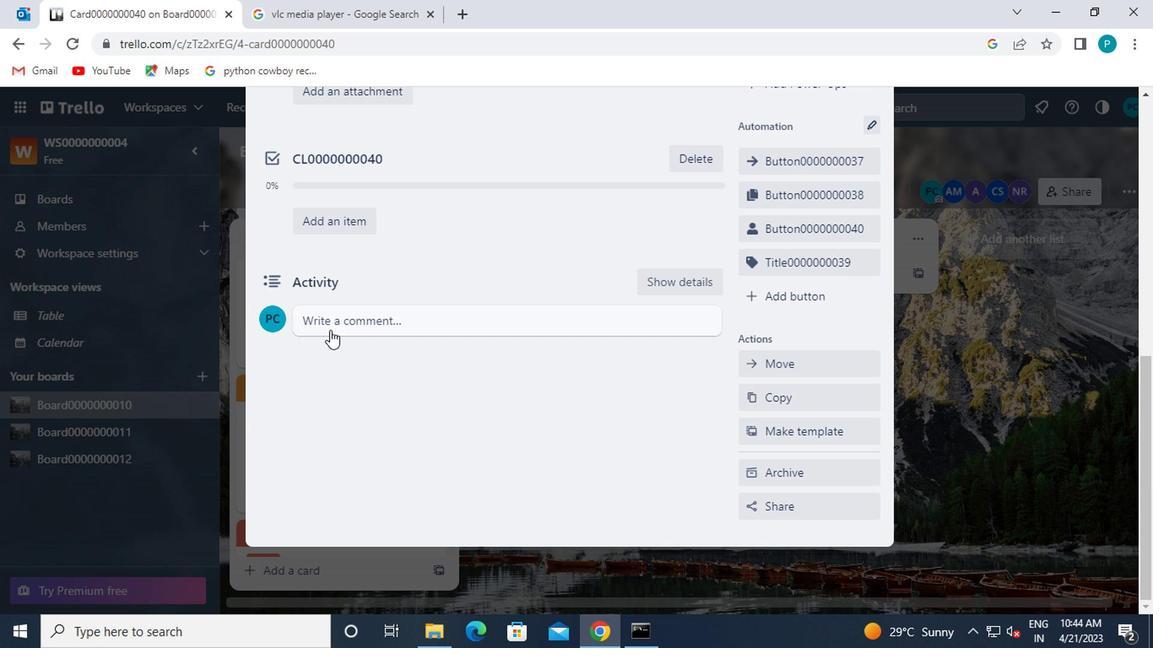 
Action: Key pressed cm0000000
Screenshot: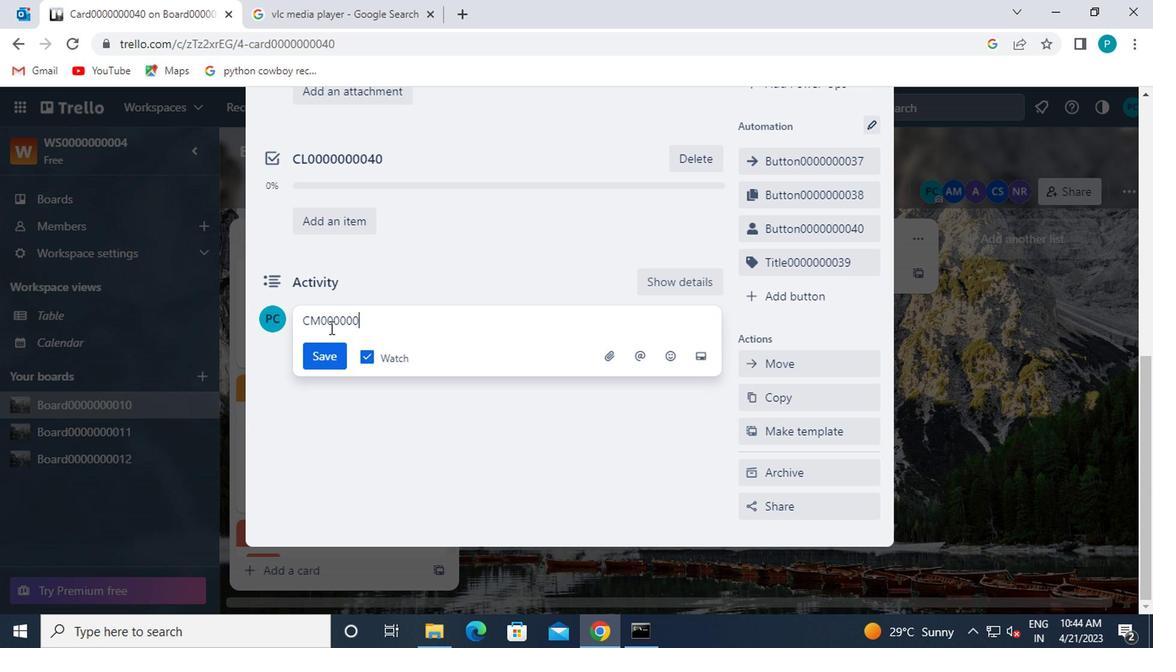 
Action: Mouse moved to (428, 291)
Screenshot: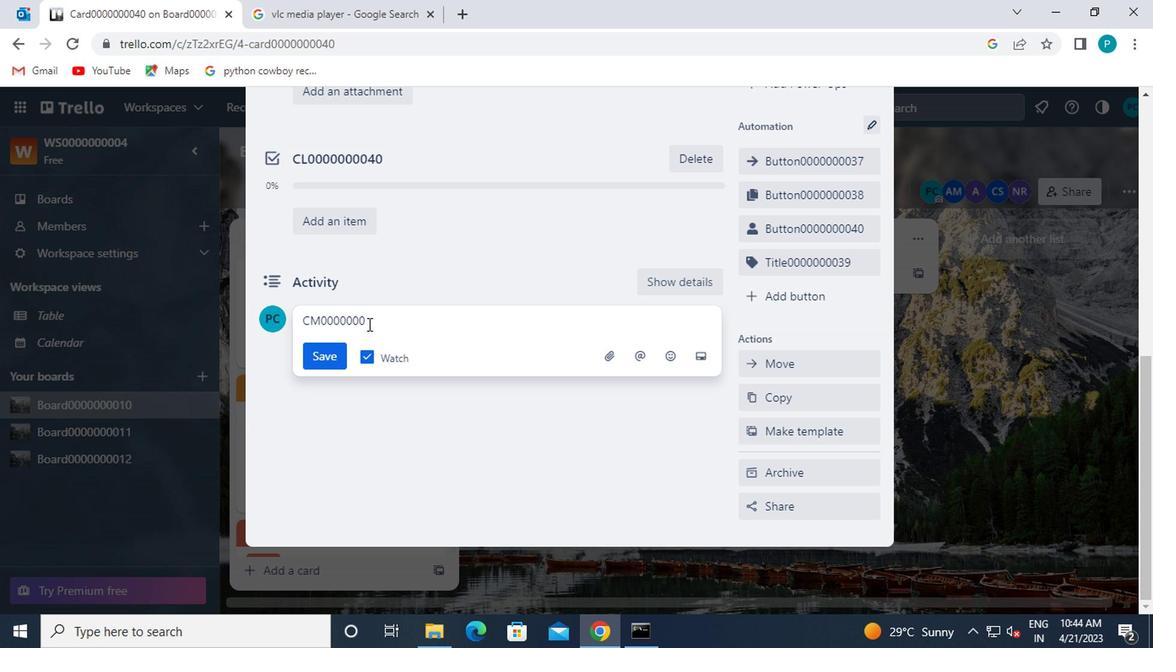 
Action: Key pressed 040
Screenshot: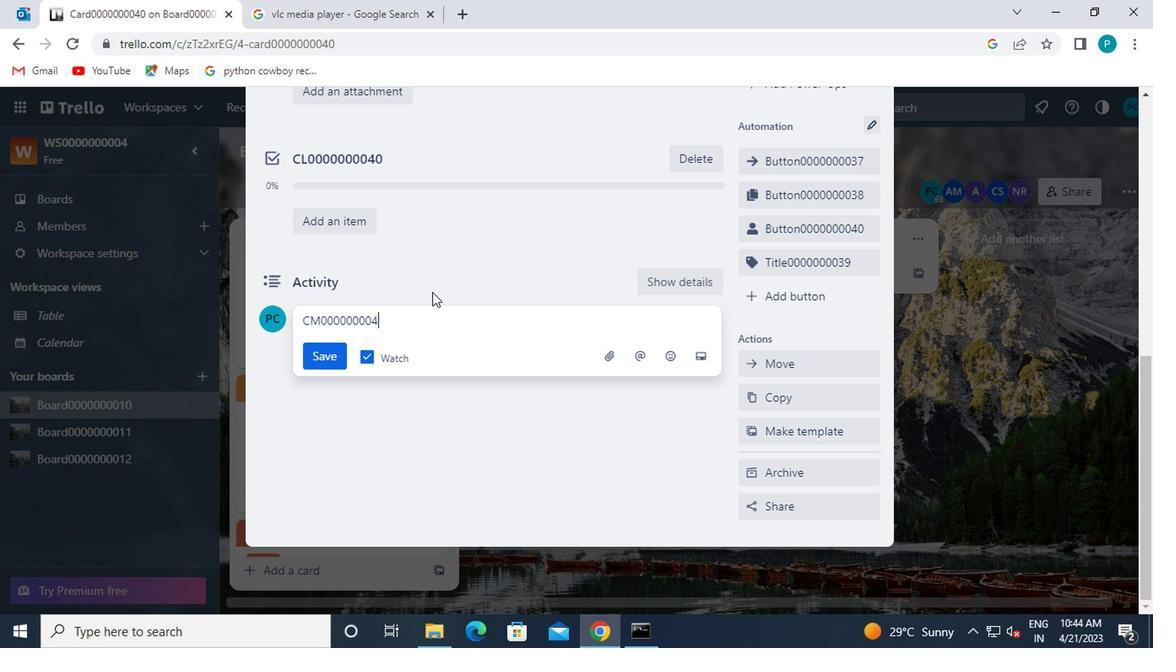 
Action: Mouse moved to (328, 349)
Screenshot: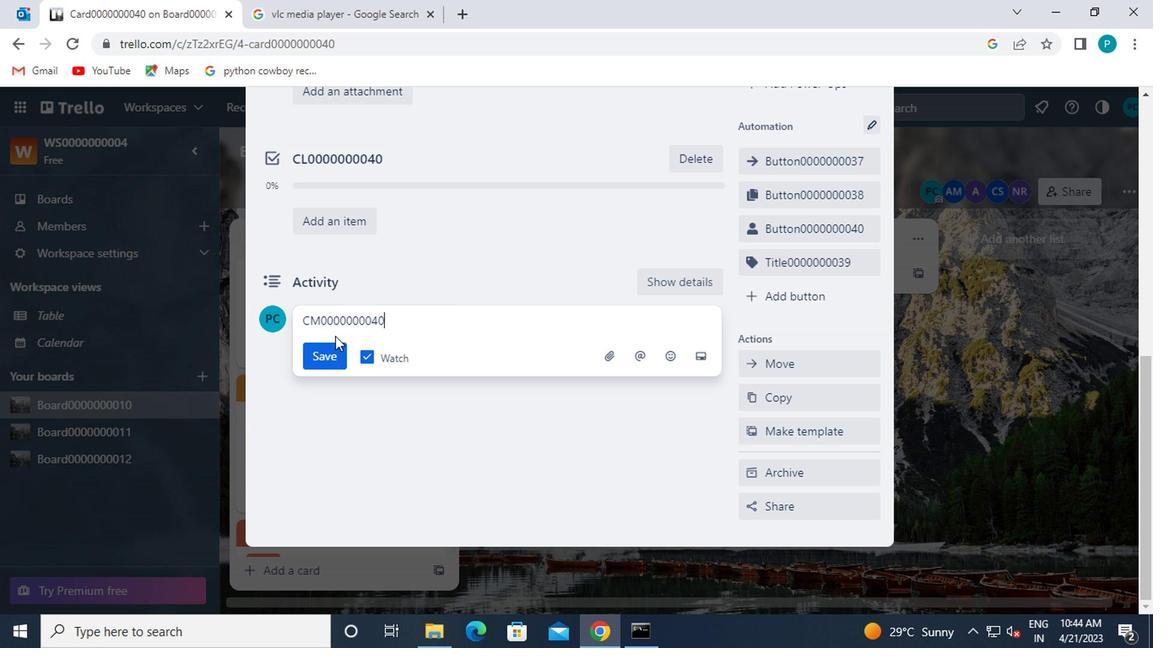 
Action: Mouse pressed left at (328, 349)
Screenshot: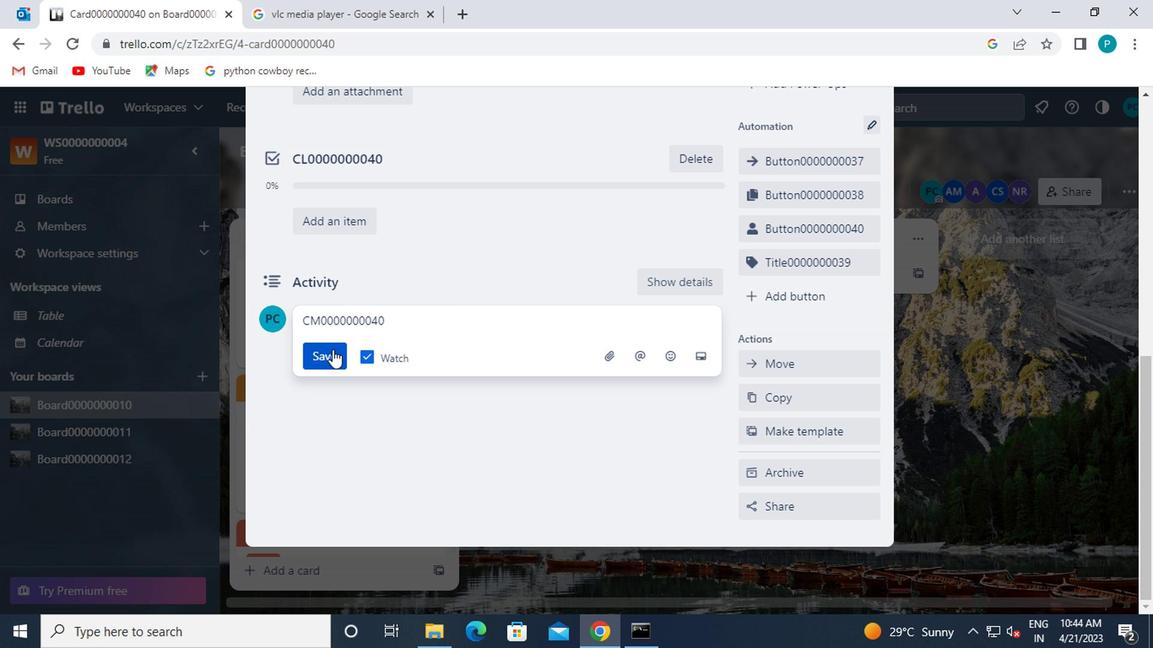 
